 Task: Find connections with filter location Maihar with filter topic #Healthwith filter profile language German with filter current company Tork Motors with filter school Uttaranchal University with filter industry Mobile Gaming Apps with filter service category Video Animation with filter keywords title Content Creator
Action: Mouse moved to (591, 80)
Screenshot: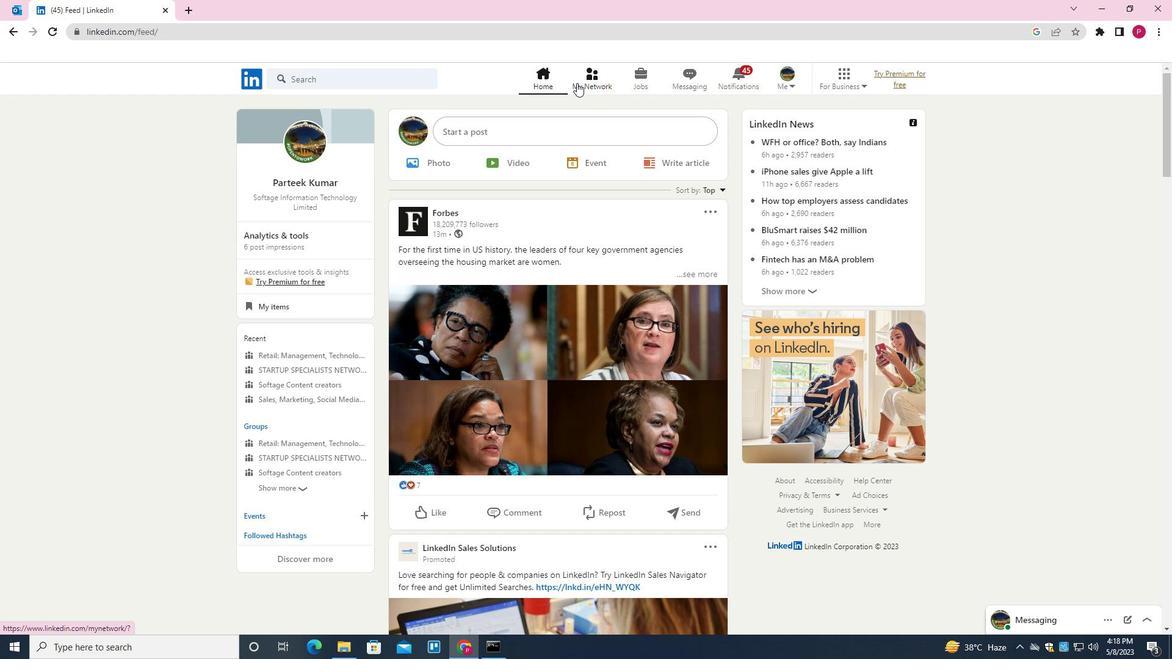 
Action: Mouse pressed left at (591, 80)
Screenshot: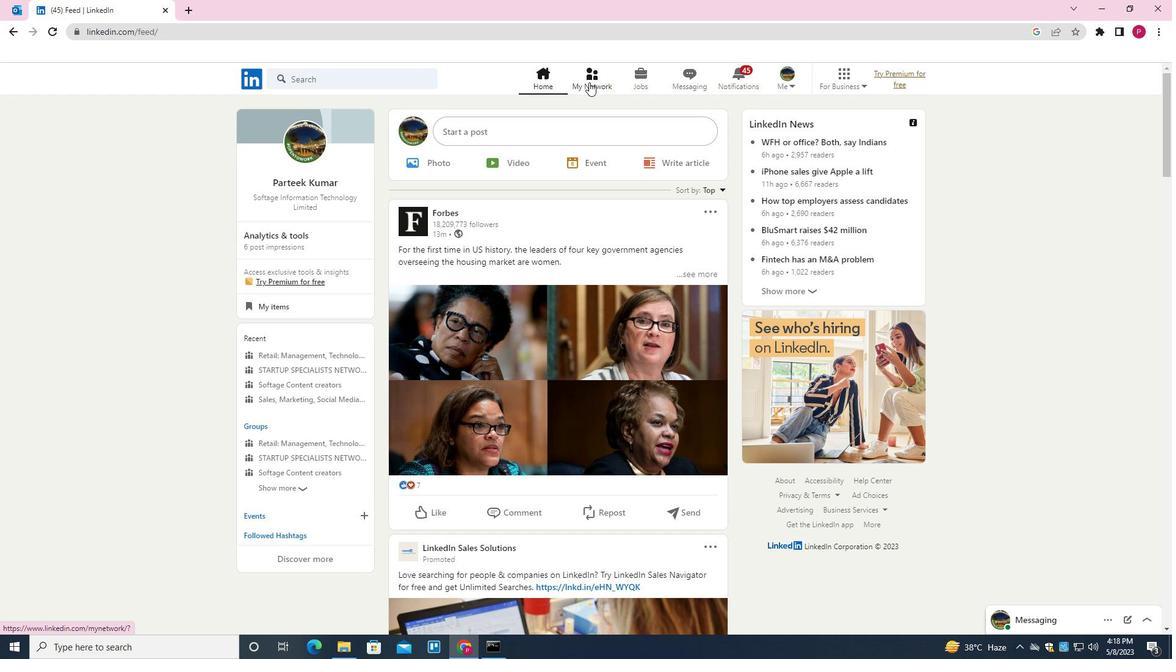 
Action: Mouse moved to (392, 151)
Screenshot: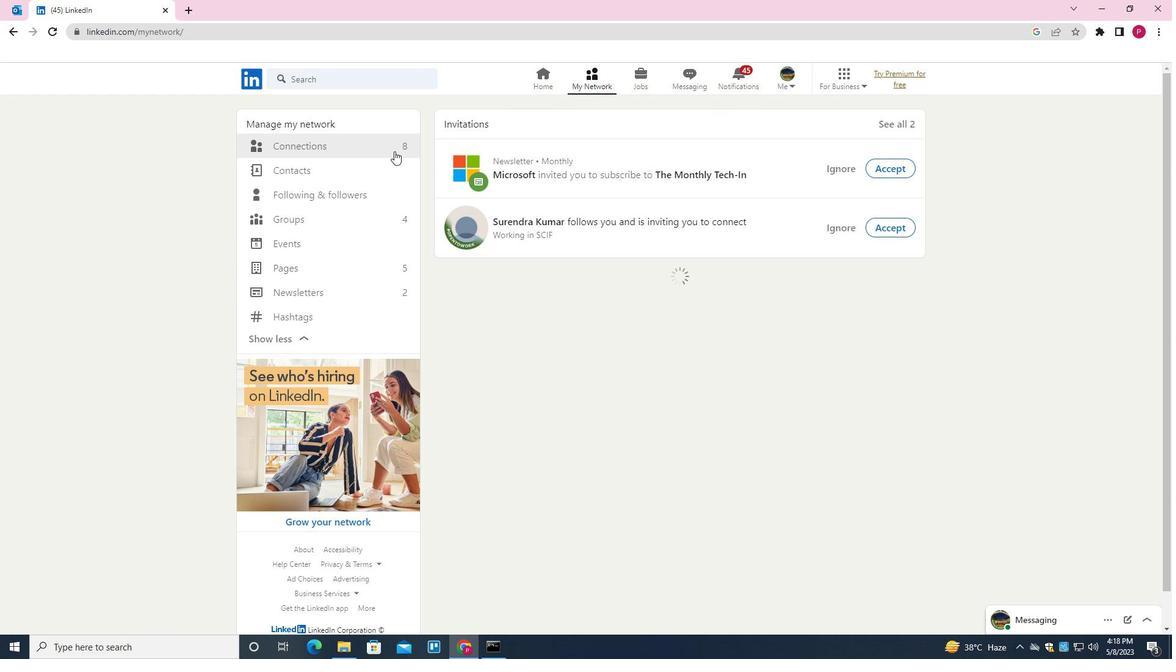 
Action: Mouse pressed left at (392, 151)
Screenshot: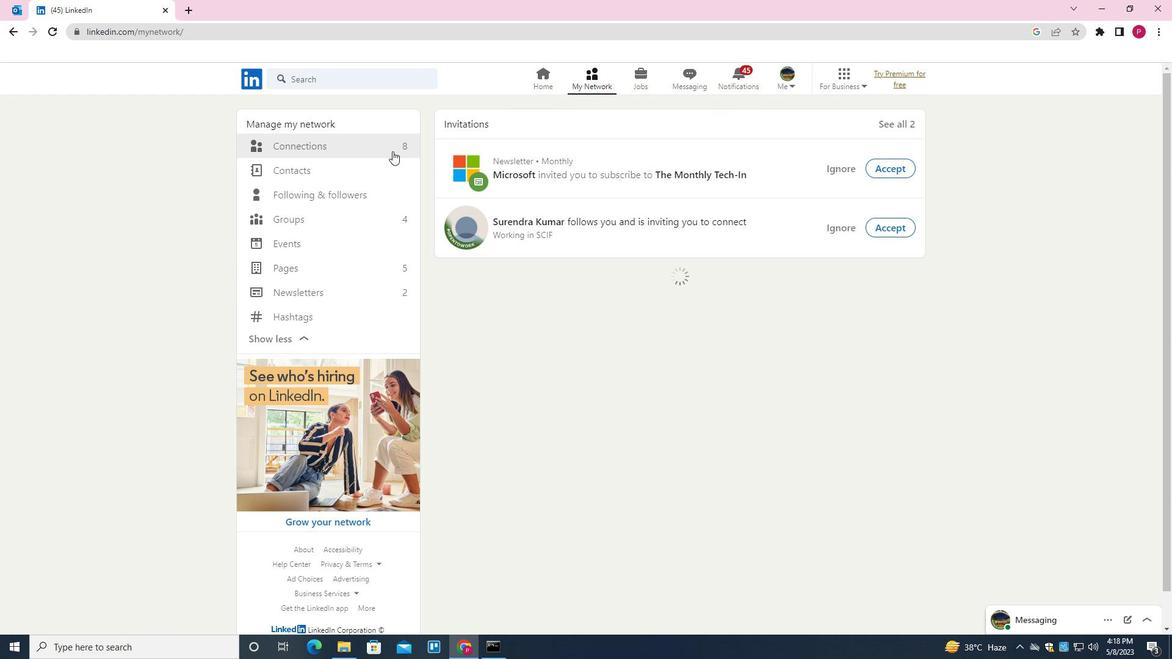 
Action: Mouse pressed left at (392, 151)
Screenshot: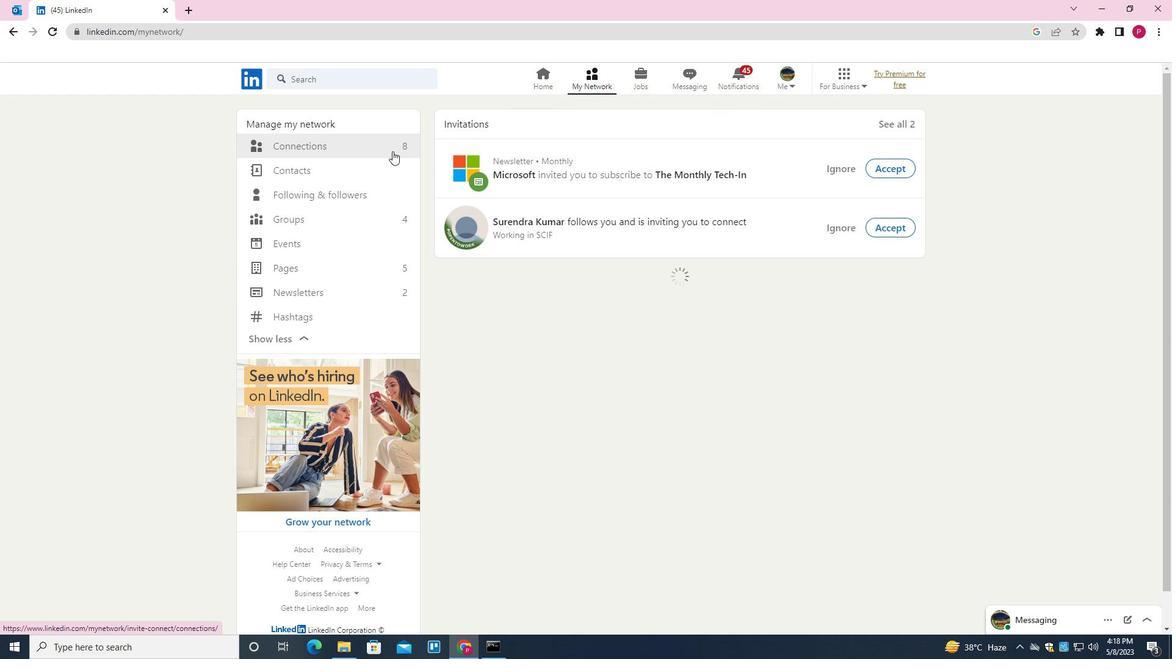 
Action: Mouse moved to (659, 145)
Screenshot: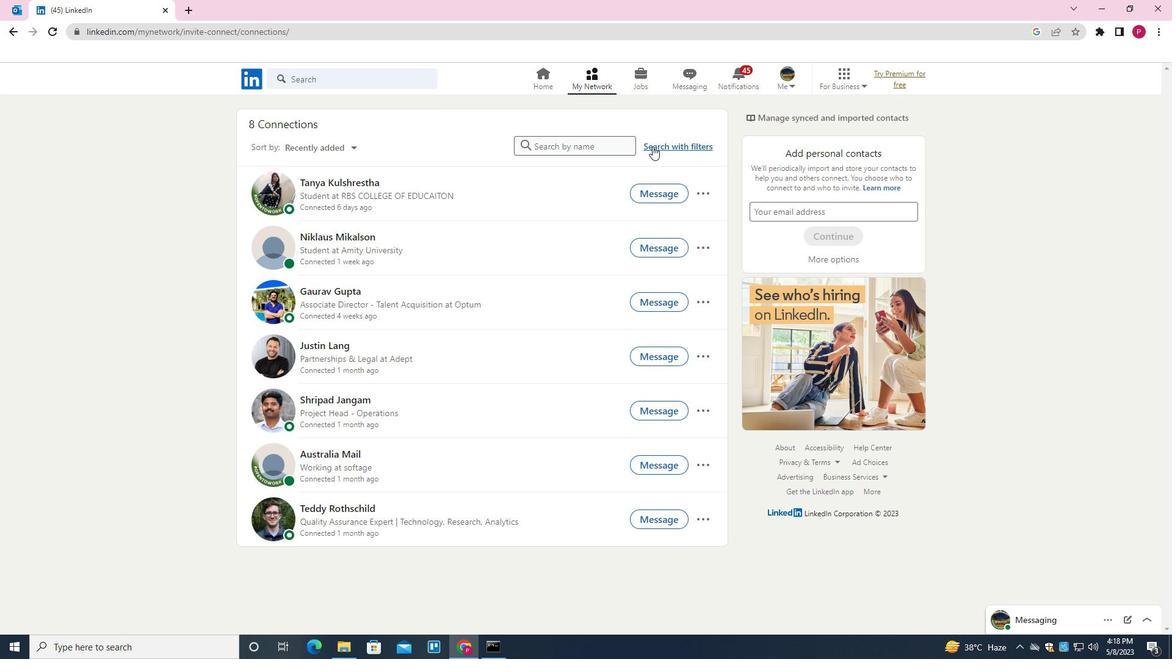 
Action: Mouse pressed left at (659, 145)
Screenshot: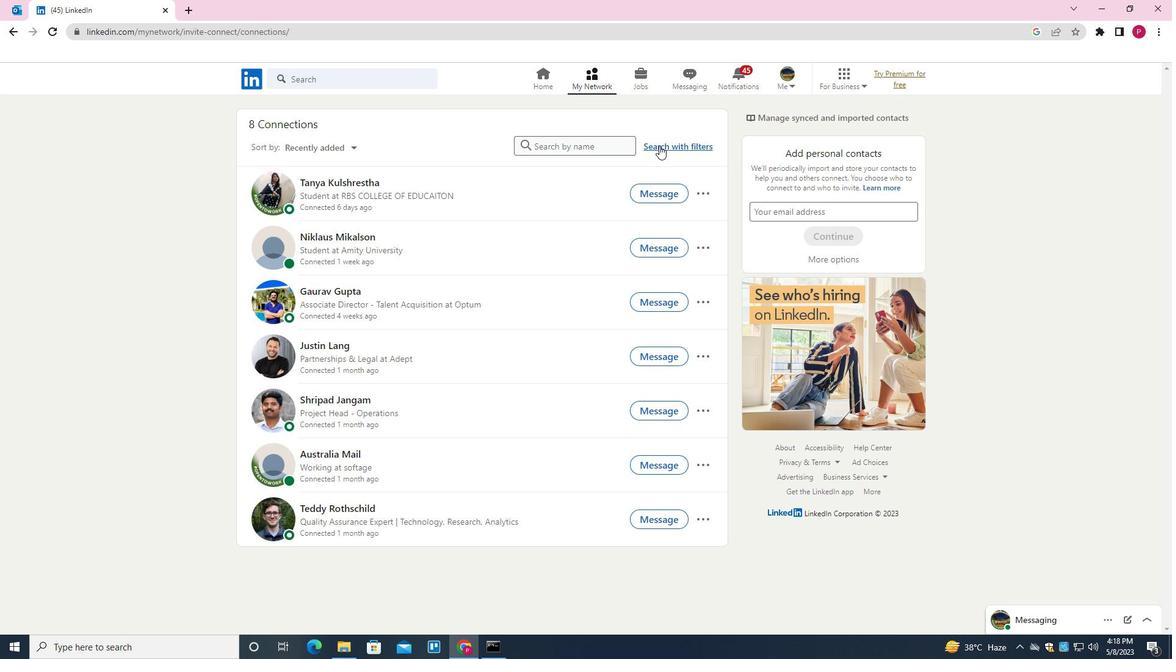 
Action: Mouse moved to (627, 110)
Screenshot: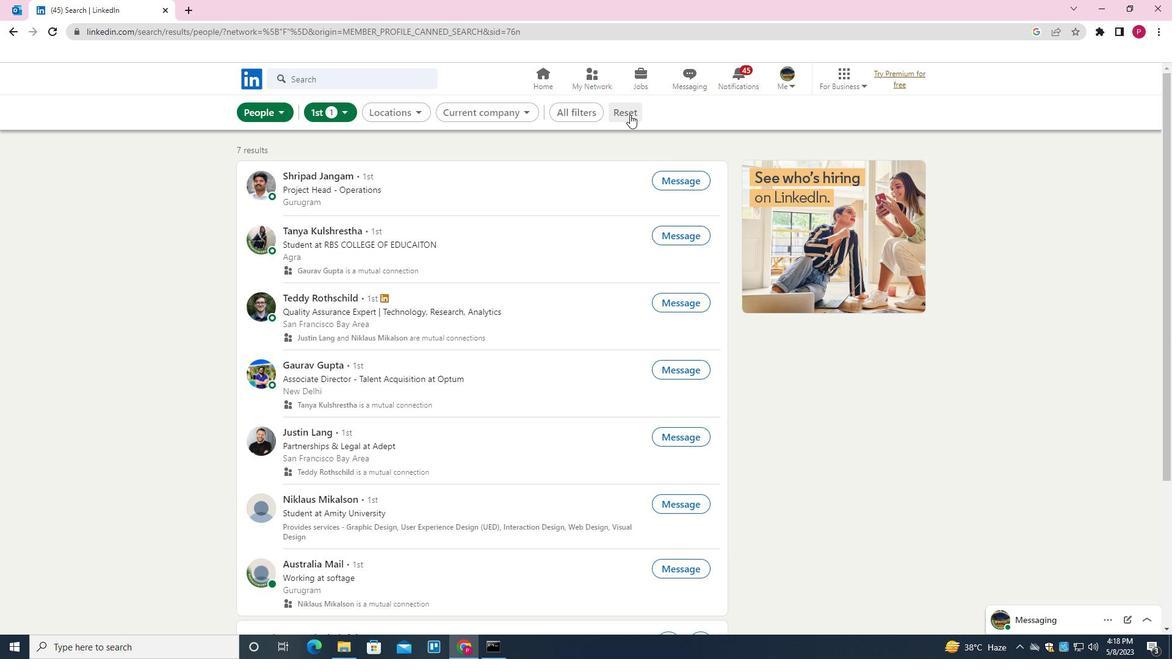 
Action: Mouse pressed left at (627, 110)
Screenshot: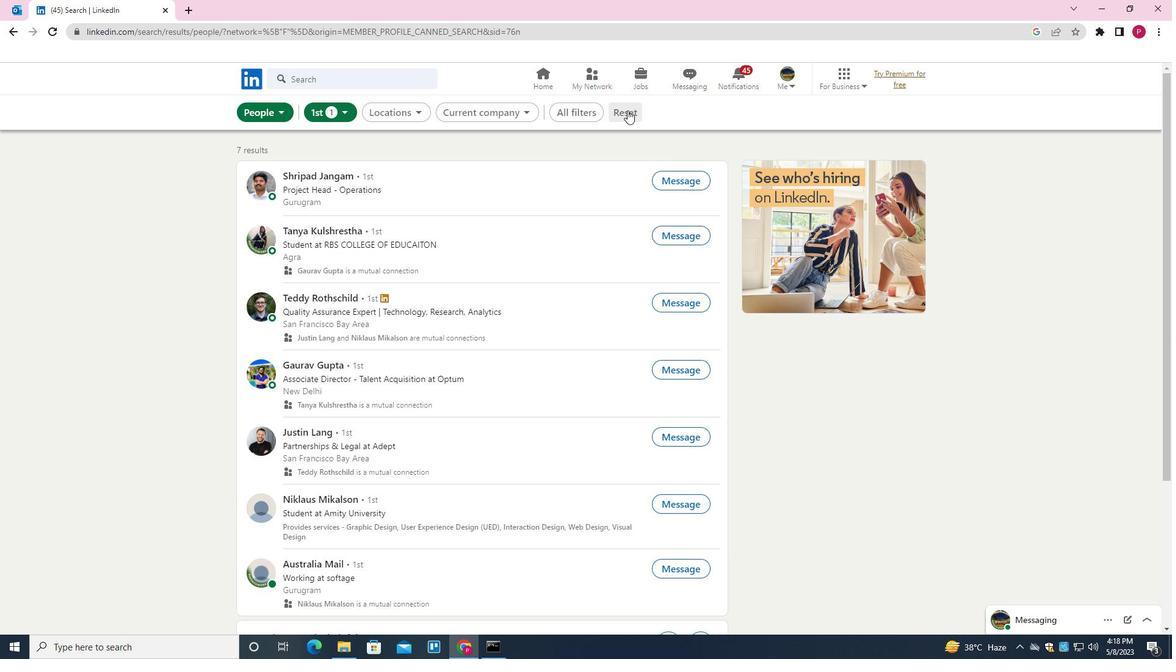 
Action: Mouse moved to (622, 111)
Screenshot: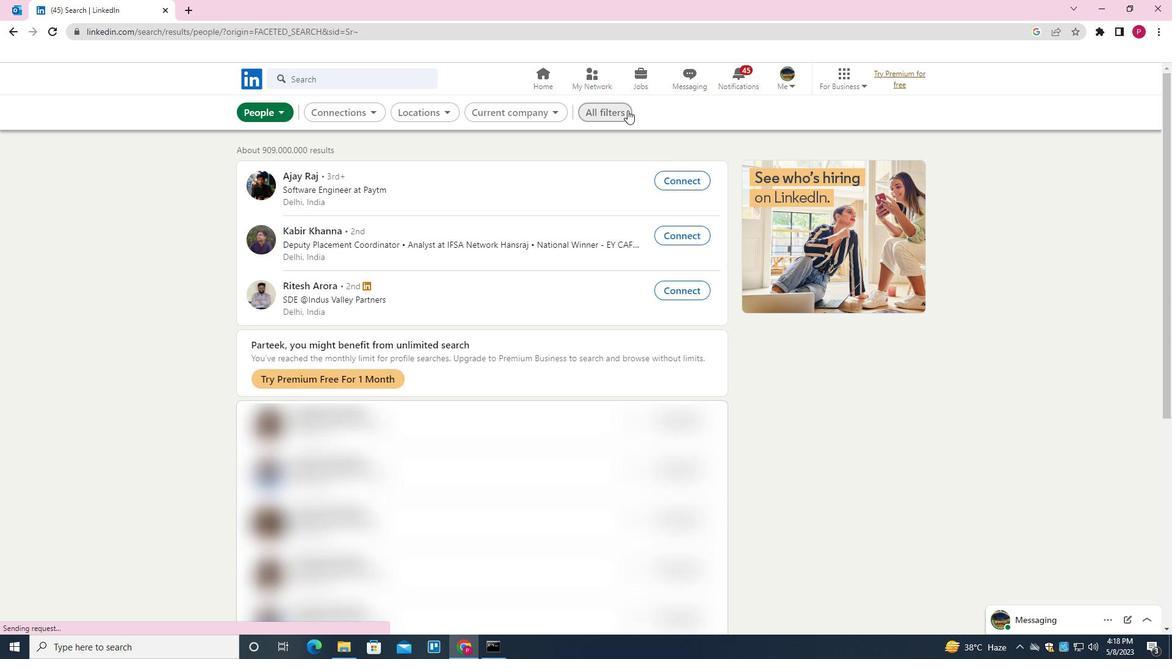 
Action: Mouse pressed left at (622, 111)
Screenshot: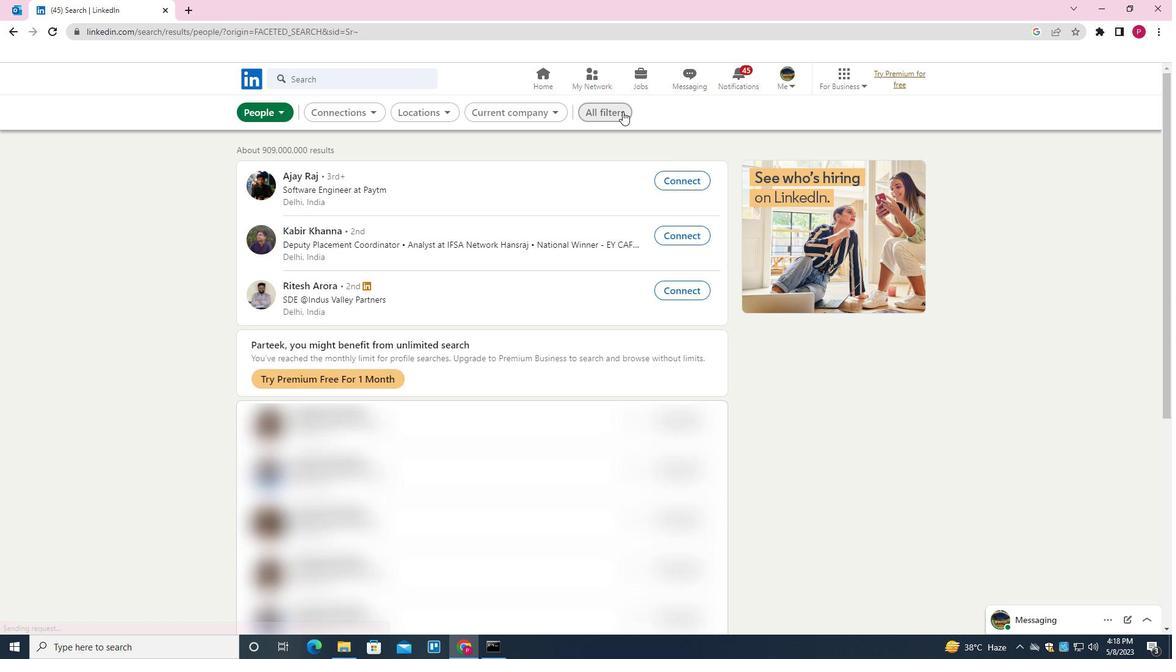 
Action: Mouse moved to (873, 257)
Screenshot: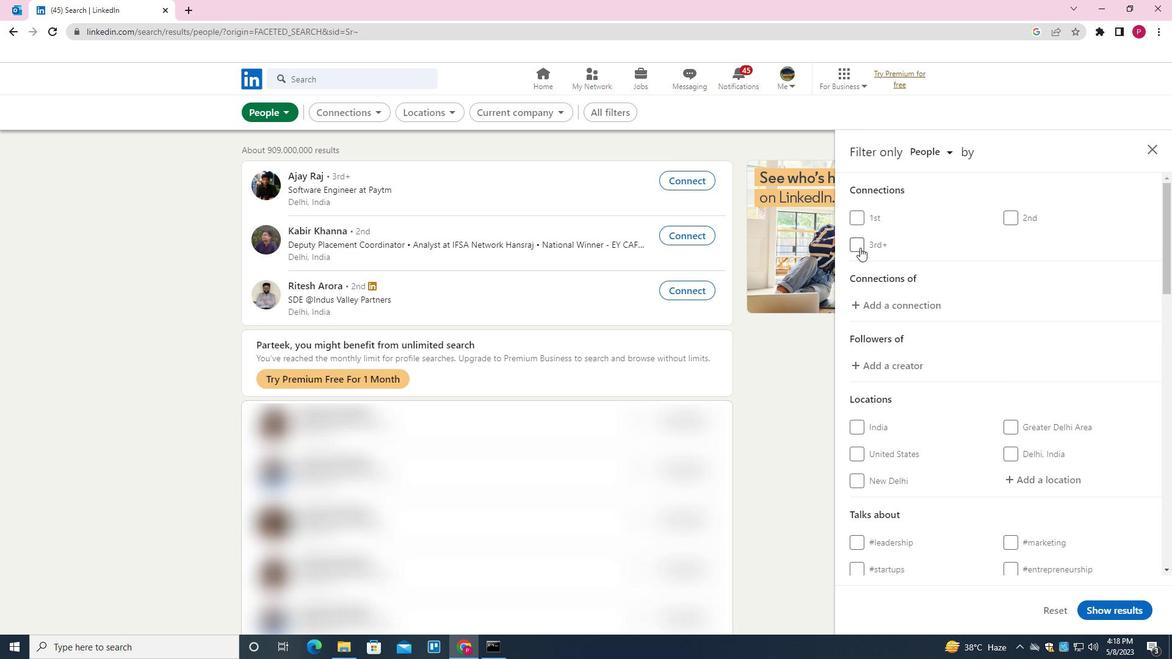 
Action: Mouse scrolled (873, 256) with delta (0, 0)
Screenshot: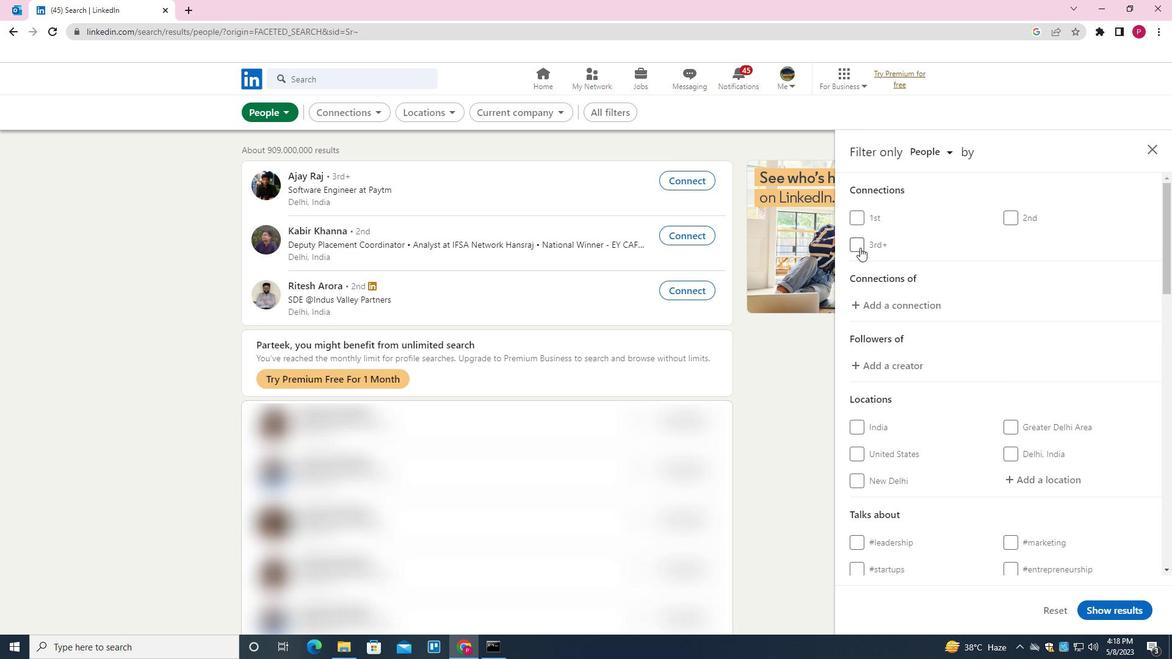 
Action: Mouse moved to (881, 263)
Screenshot: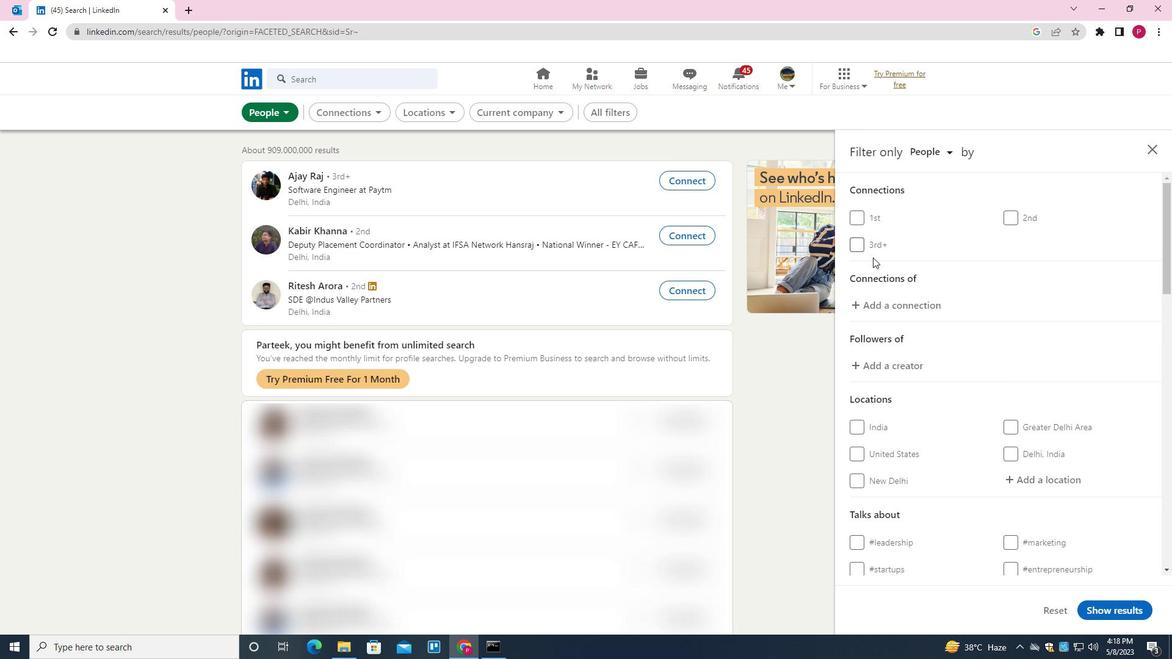 
Action: Mouse scrolled (881, 262) with delta (0, 0)
Screenshot: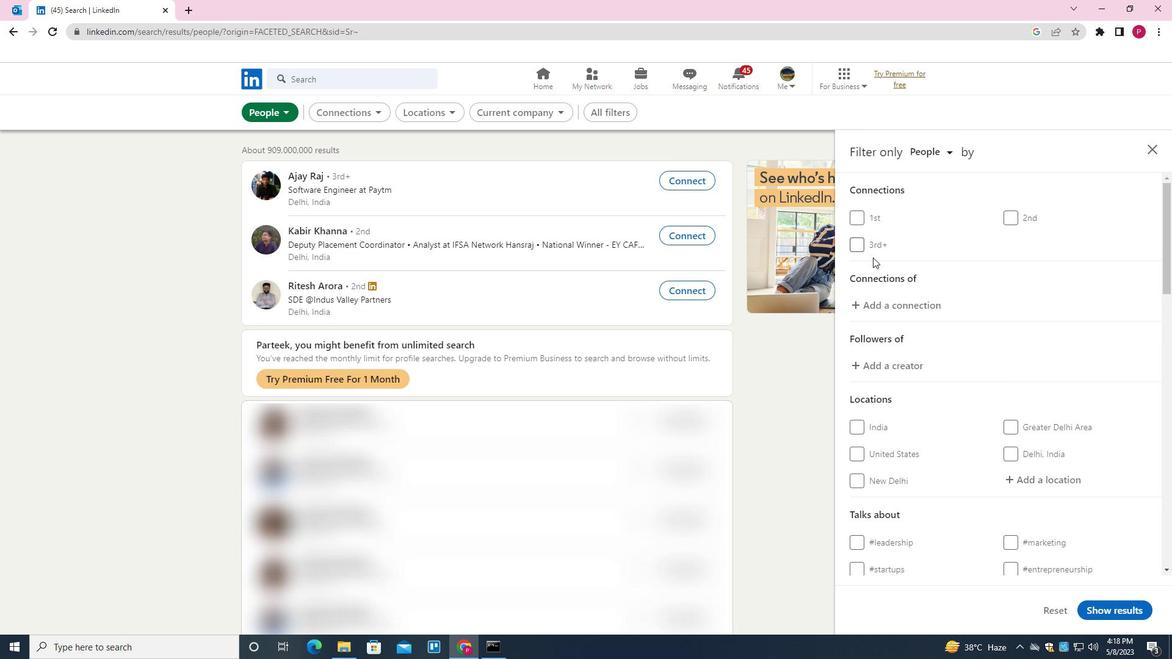 
Action: Mouse moved to (890, 267)
Screenshot: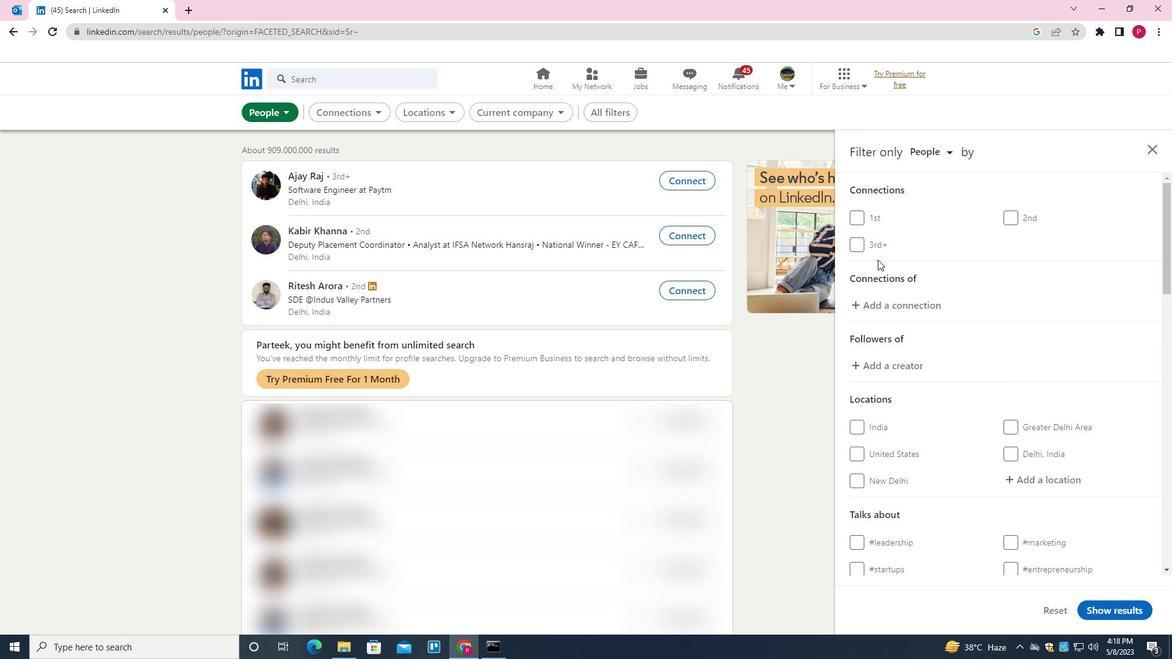 
Action: Mouse scrolled (890, 266) with delta (0, 0)
Screenshot: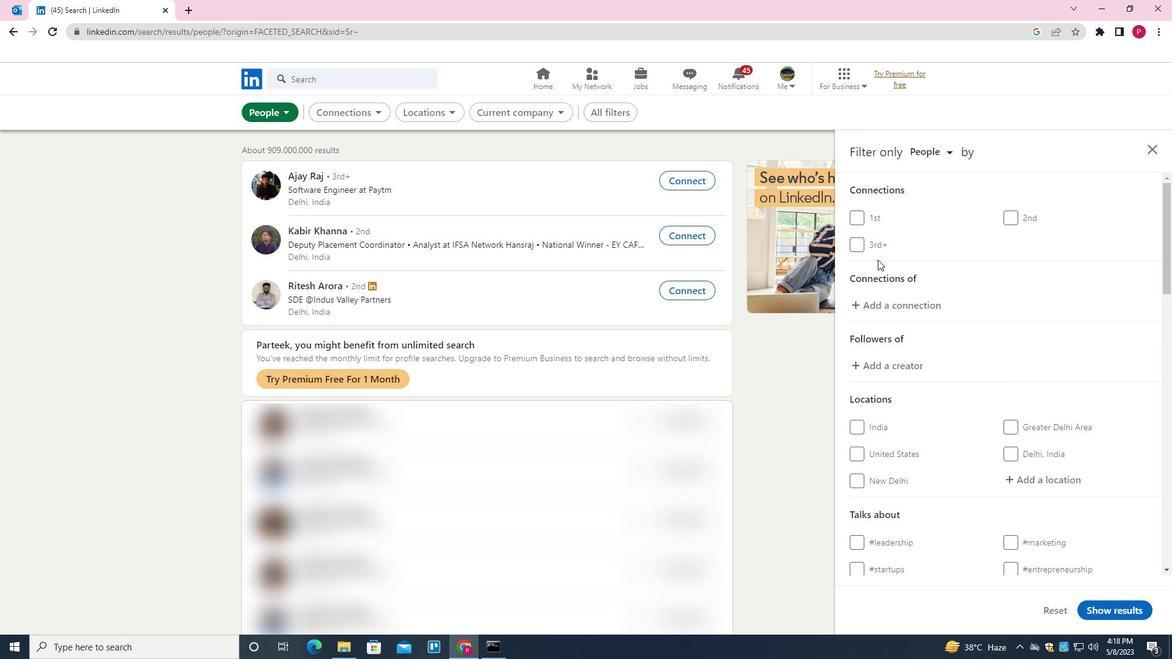 
Action: Mouse moved to (1021, 298)
Screenshot: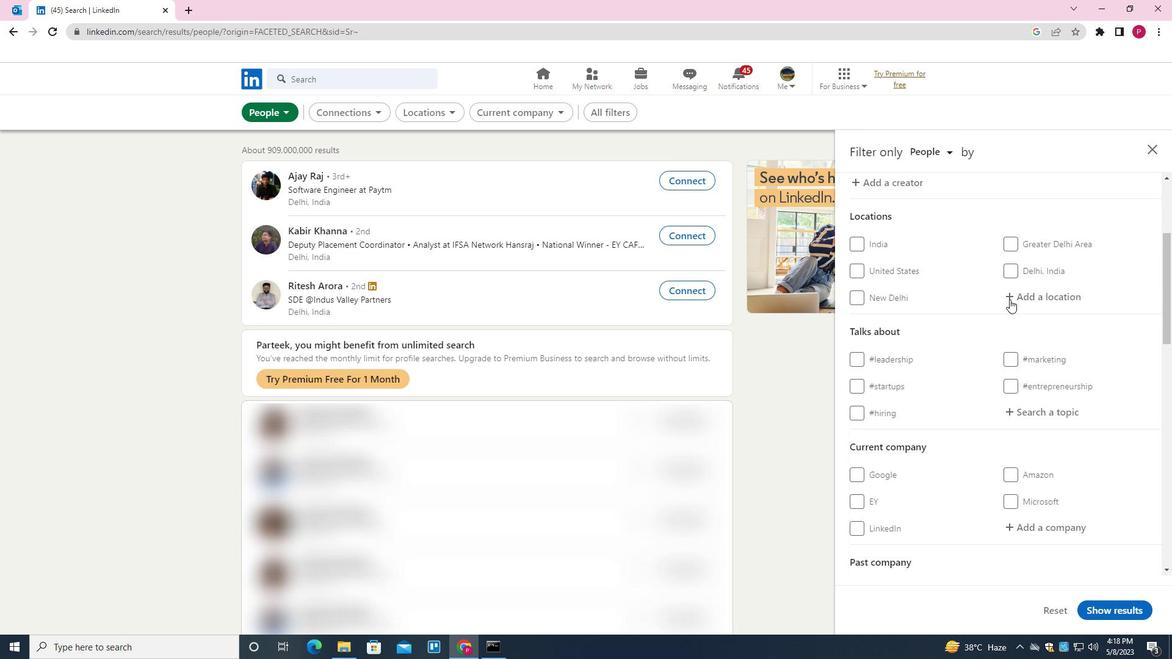 
Action: Mouse pressed left at (1021, 298)
Screenshot: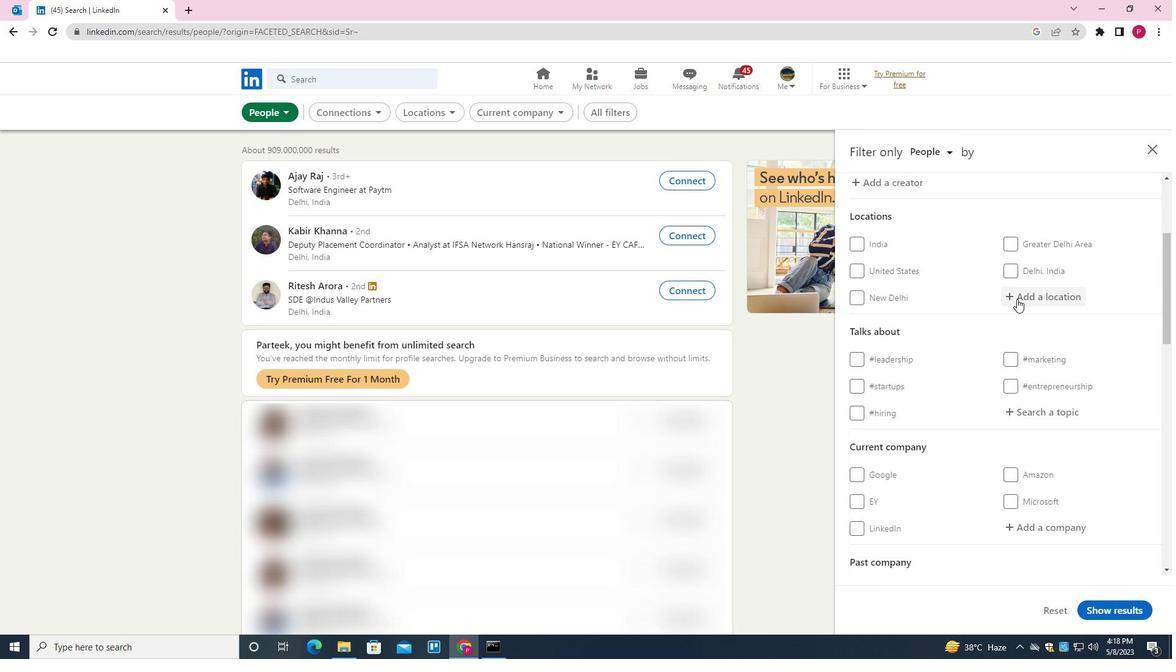 
Action: Mouse moved to (848, 315)
Screenshot: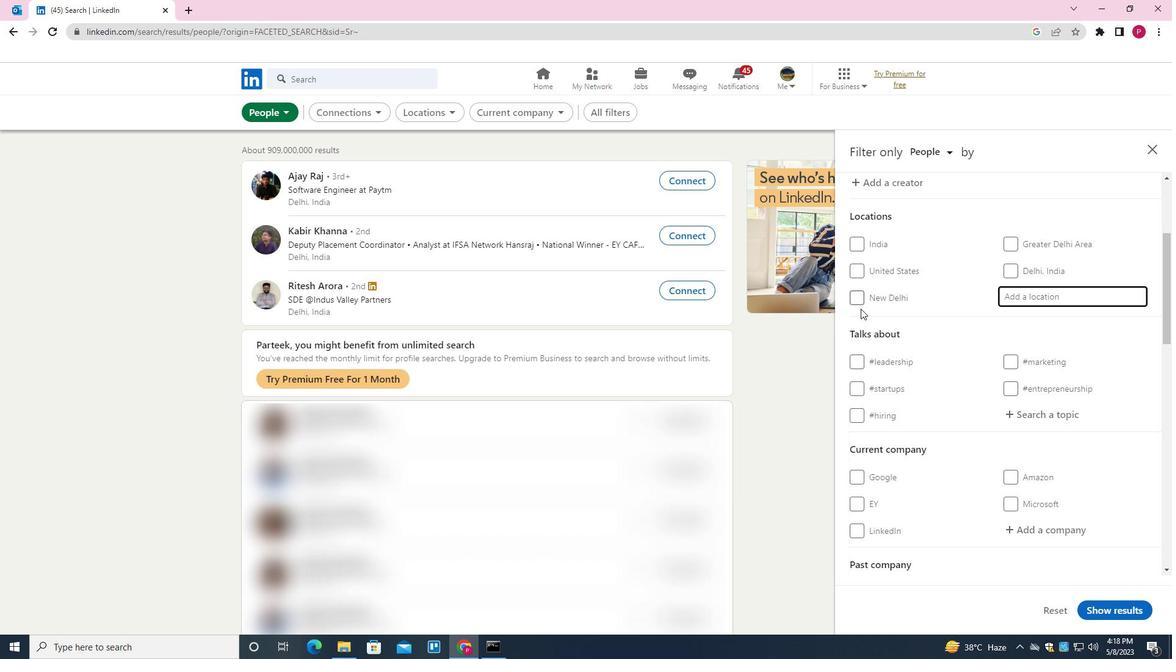 
Action: Key pressed <Key.shift>MAIHAR<Key.down><Key.enter>
Screenshot: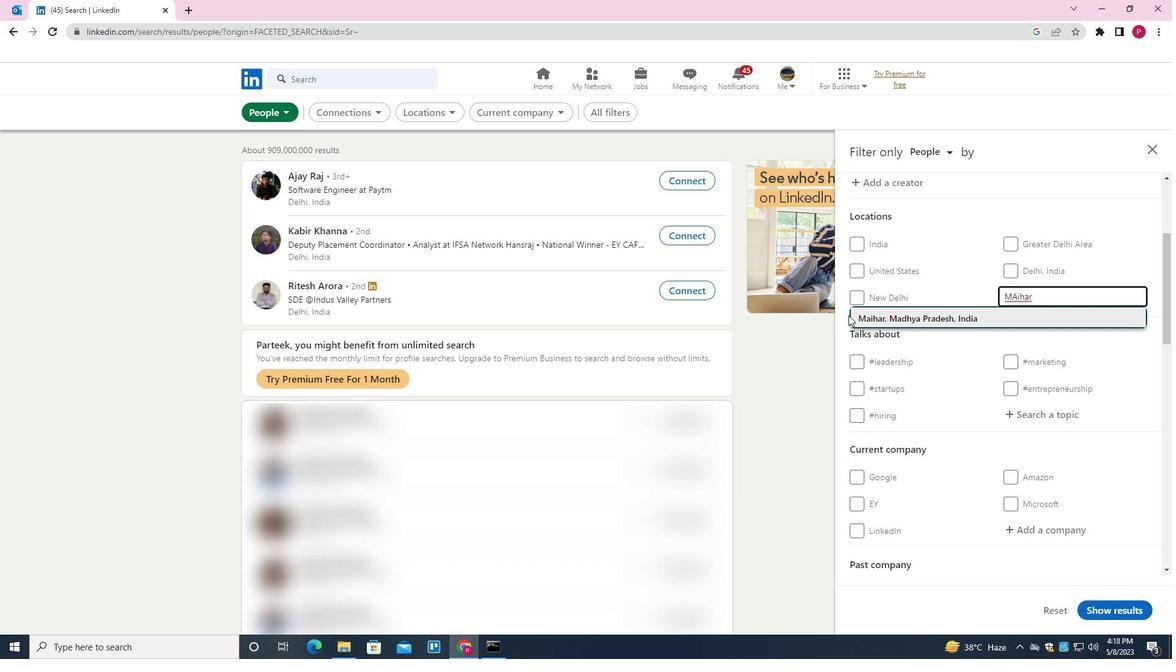 
Action: Mouse moved to (1034, 445)
Screenshot: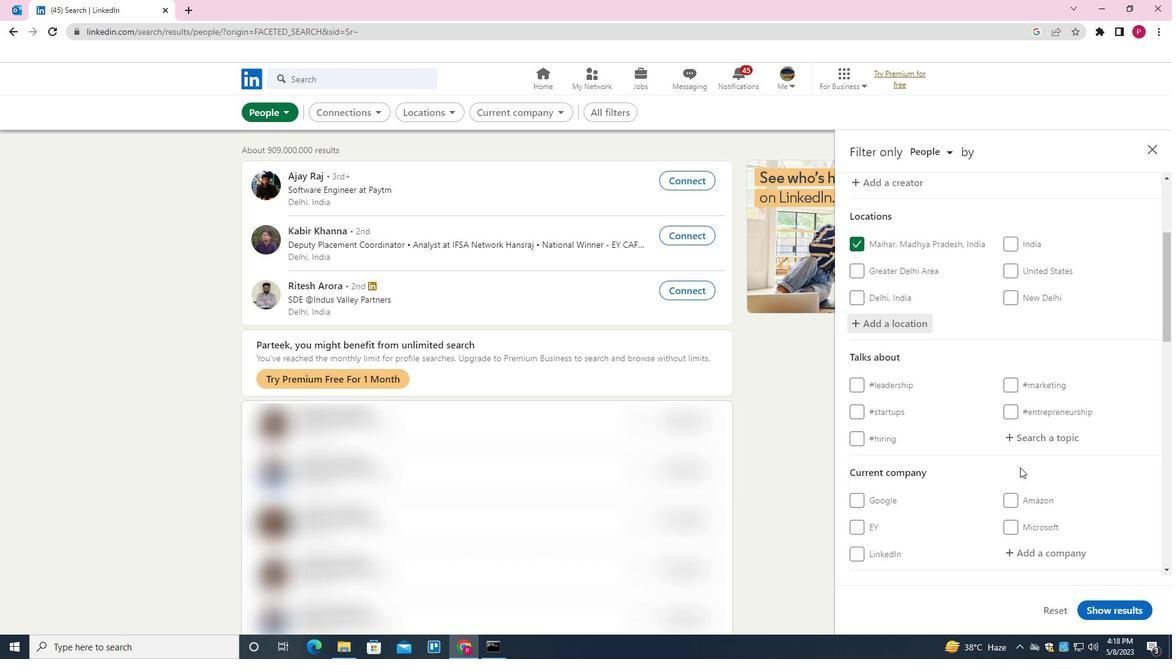 
Action: Mouse pressed left at (1034, 445)
Screenshot: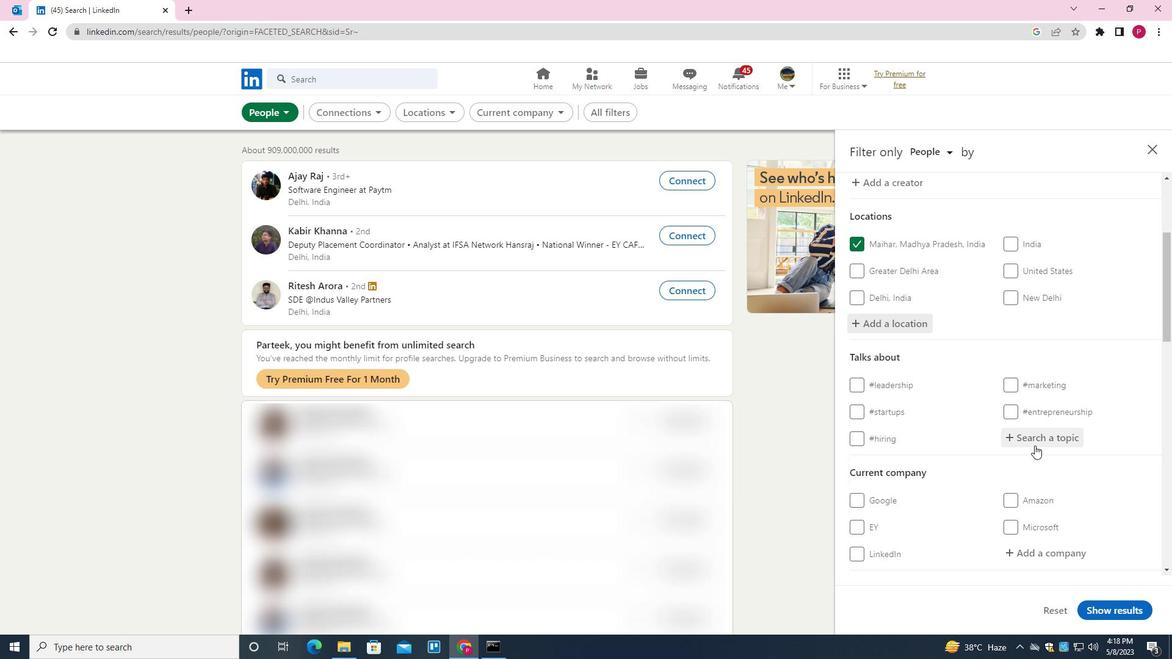
Action: Key pressed HEALTH<Key.down><Key.down><Key.enter>
Screenshot: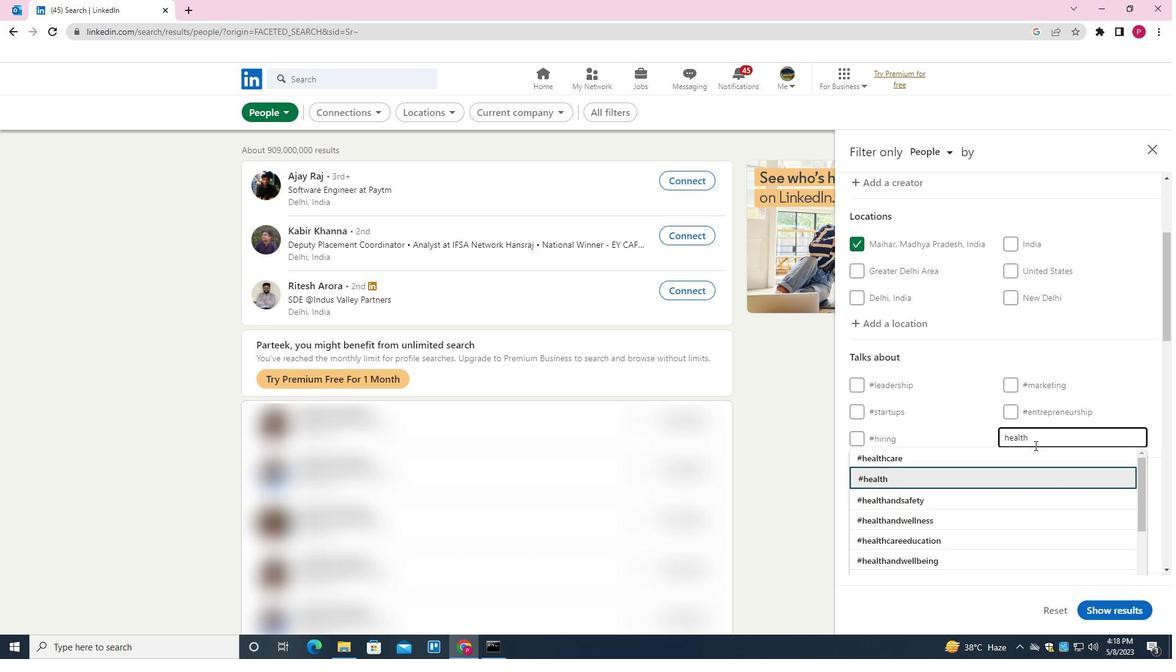 
Action: Mouse scrolled (1034, 445) with delta (0, 0)
Screenshot: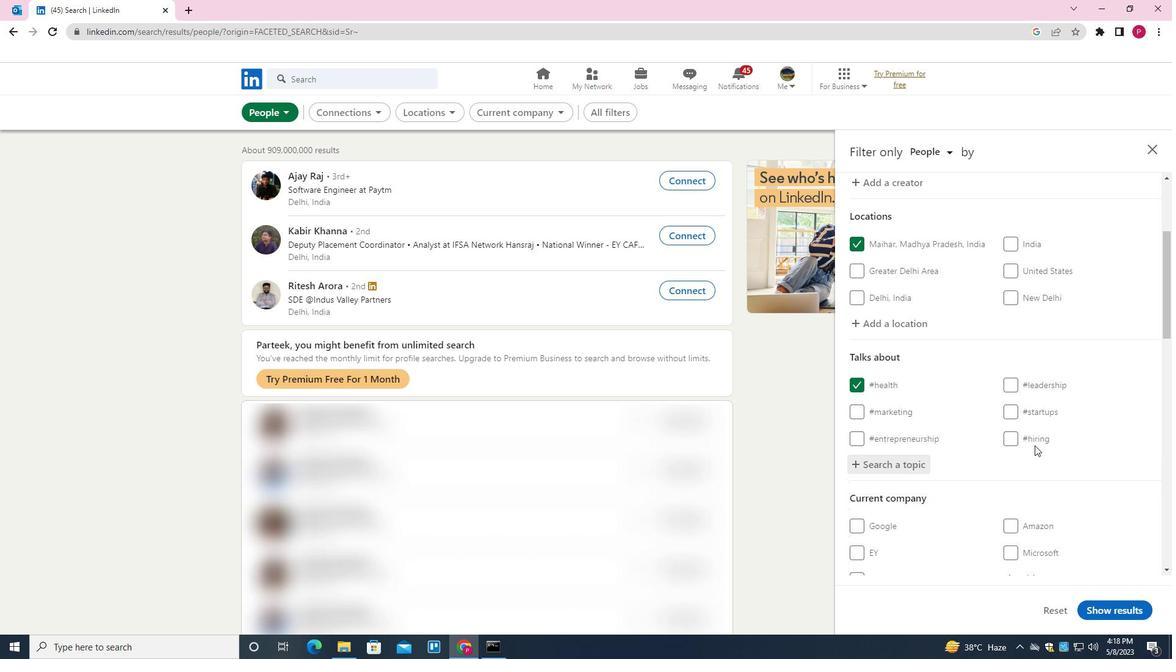 
Action: Mouse scrolled (1034, 445) with delta (0, 0)
Screenshot: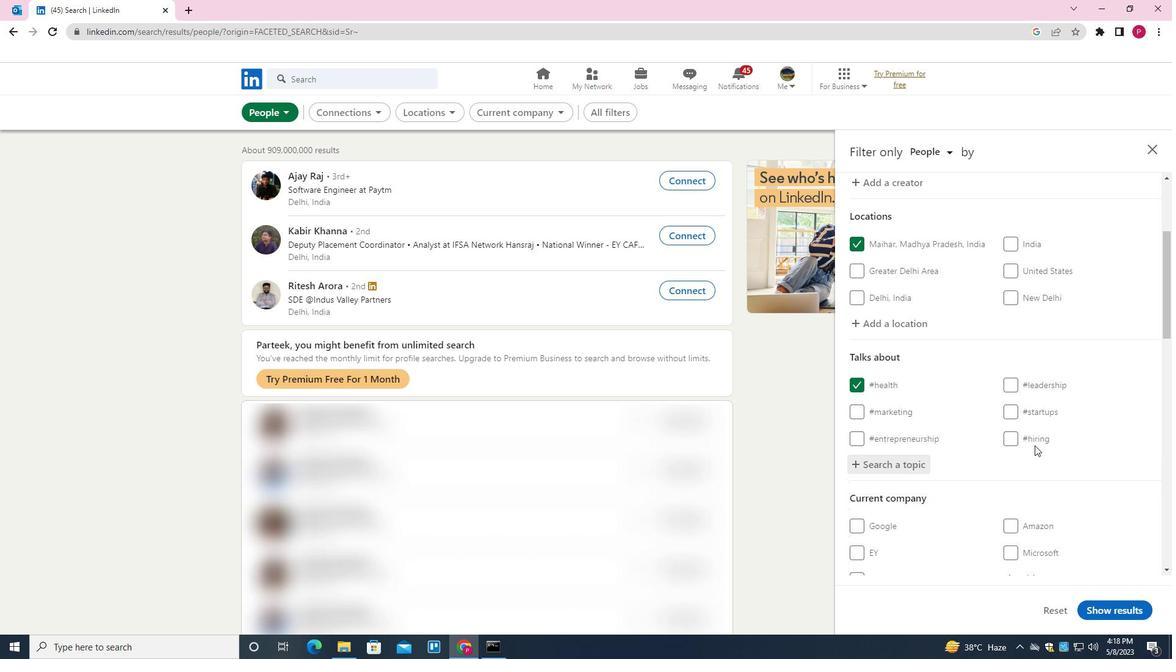 
Action: Mouse scrolled (1034, 445) with delta (0, 0)
Screenshot: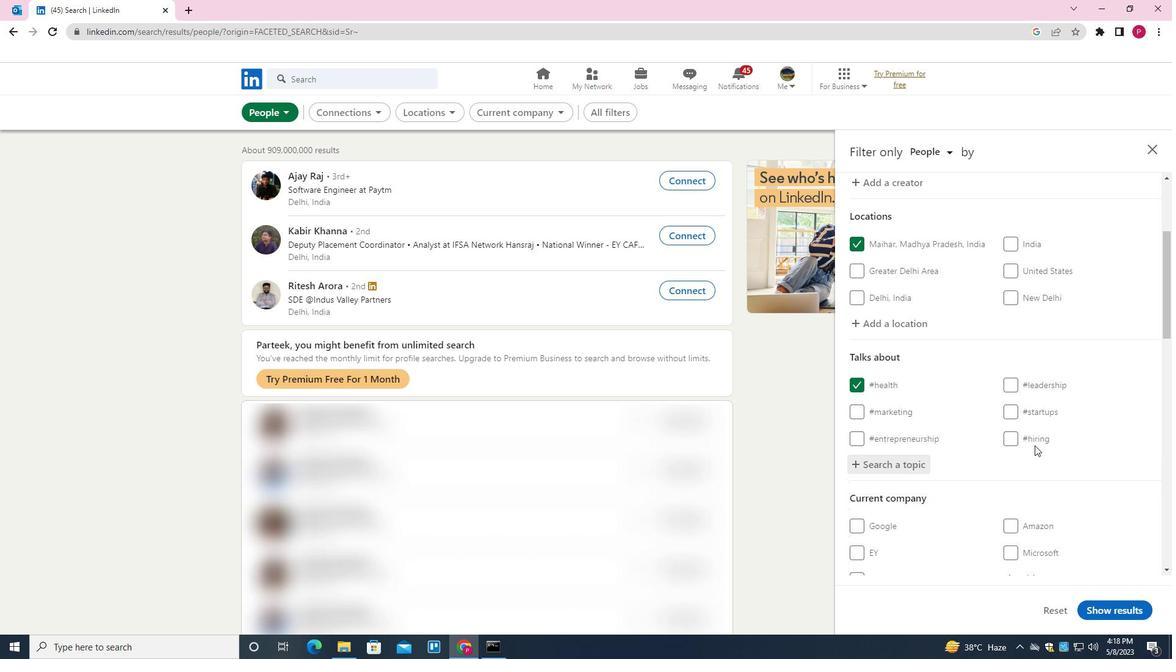 
Action: Mouse scrolled (1034, 445) with delta (0, 0)
Screenshot: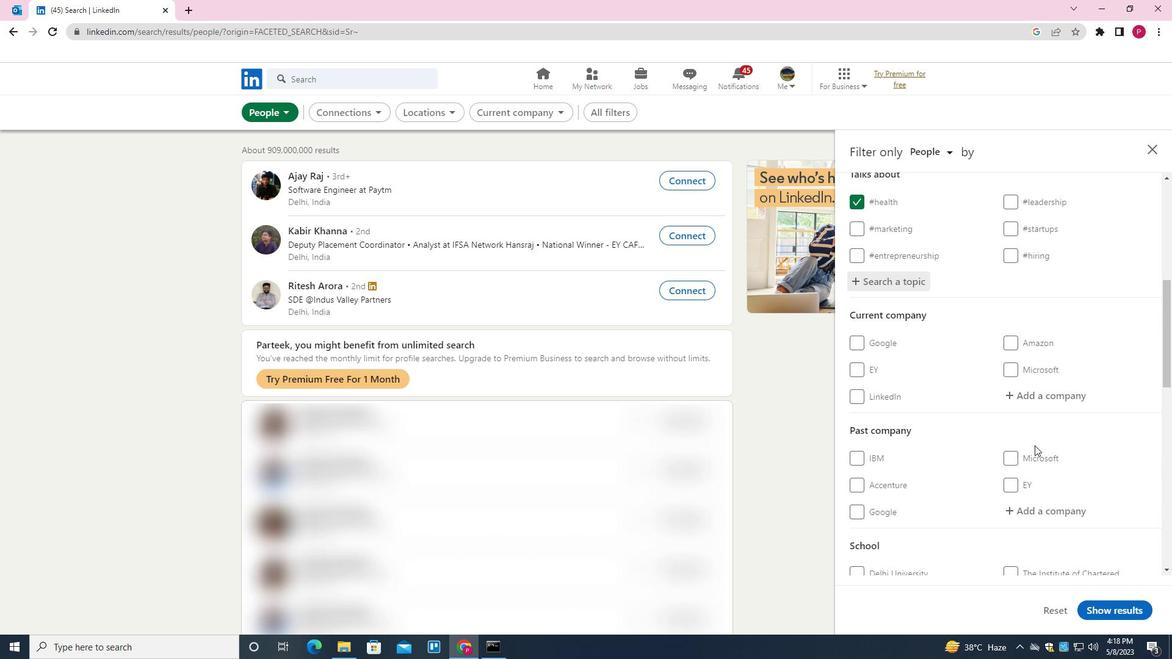 
Action: Mouse scrolled (1034, 445) with delta (0, 0)
Screenshot: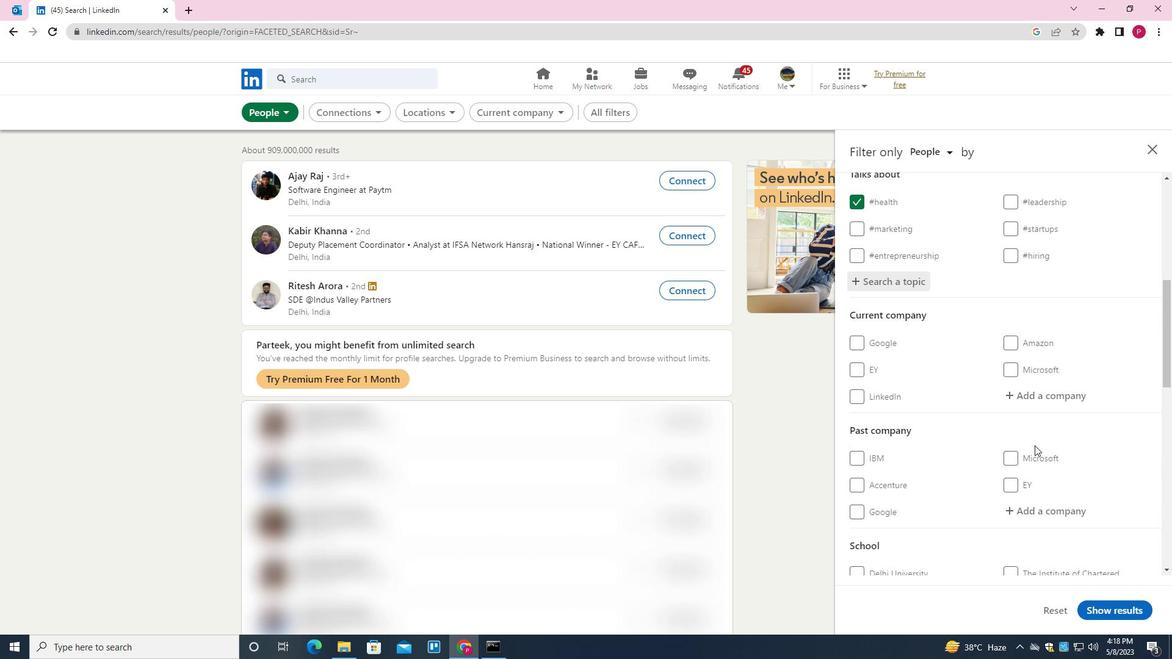 
Action: Mouse scrolled (1034, 445) with delta (0, 0)
Screenshot: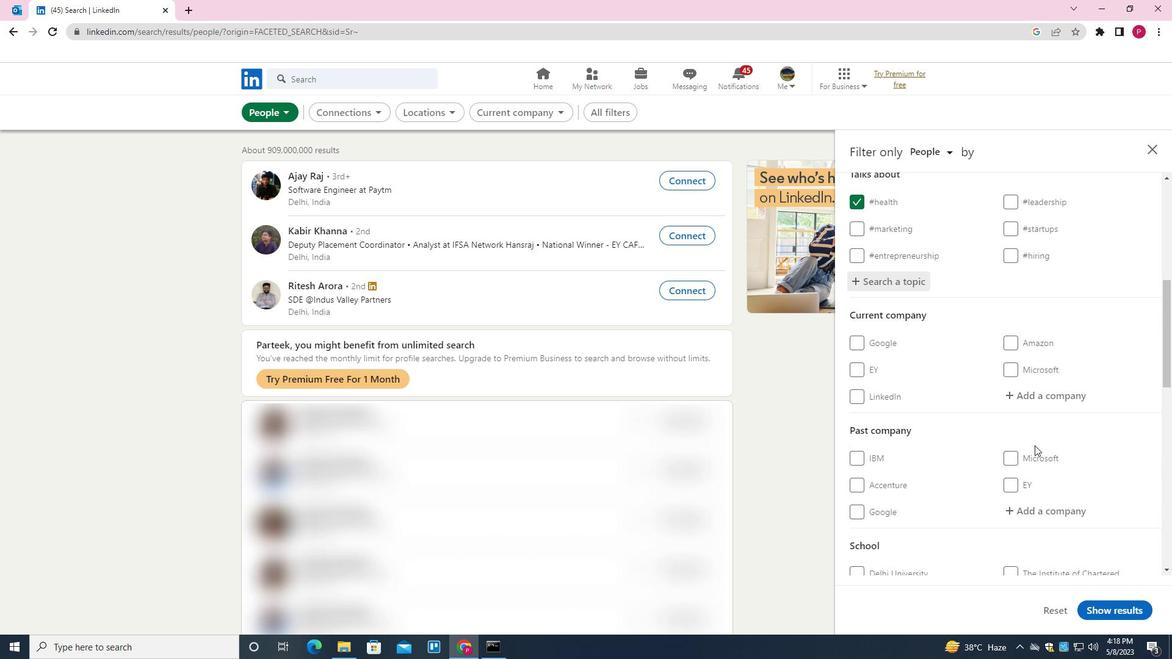 
Action: Mouse scrolled (1034, 445) with delta (0, 0)
Screenshot: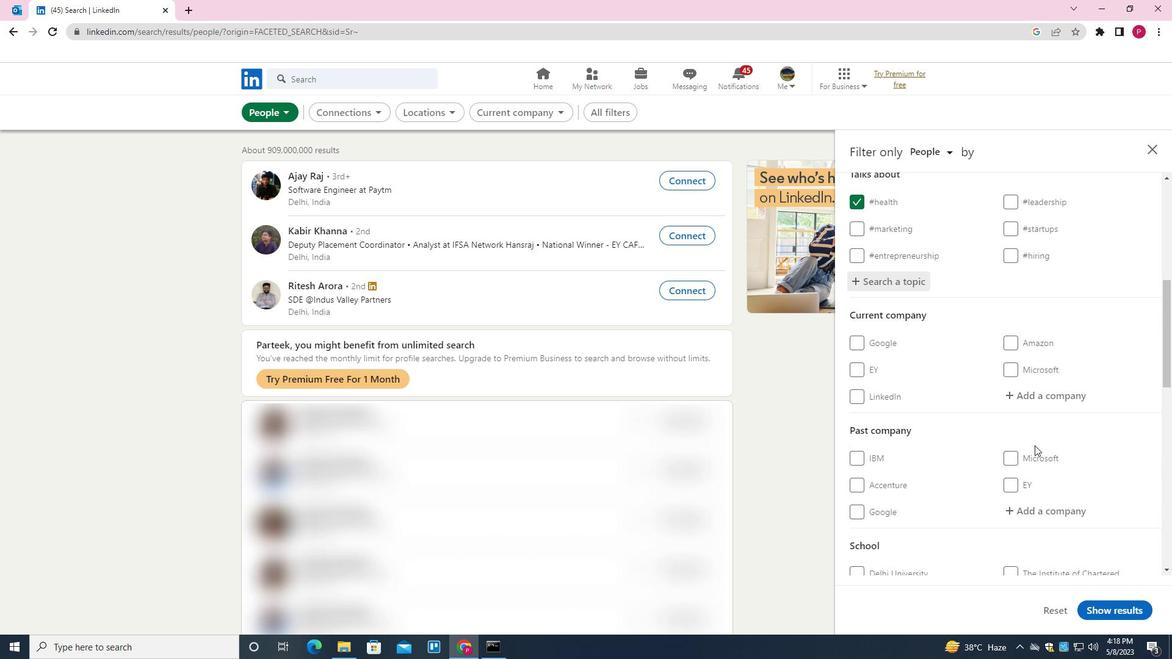 
Action: Mouse scrolled (1034, 445) with delta (0, 0)
Screenshot: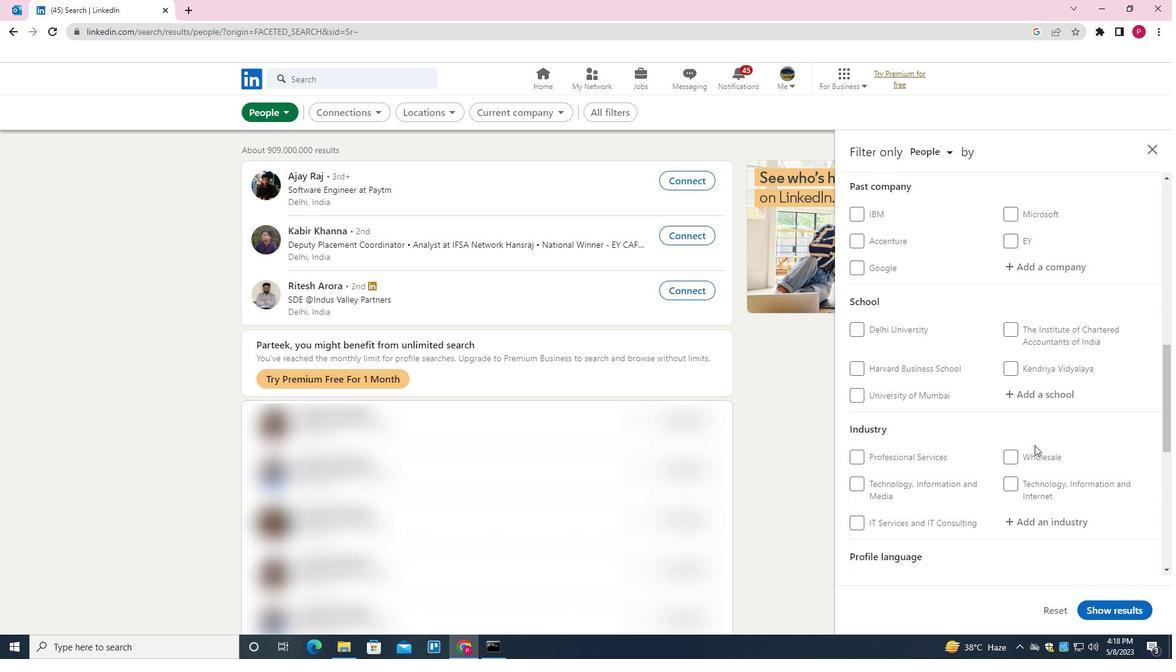
Action: Mouse scrolled (1034, 445) with delta (0, 0)
Screenshot: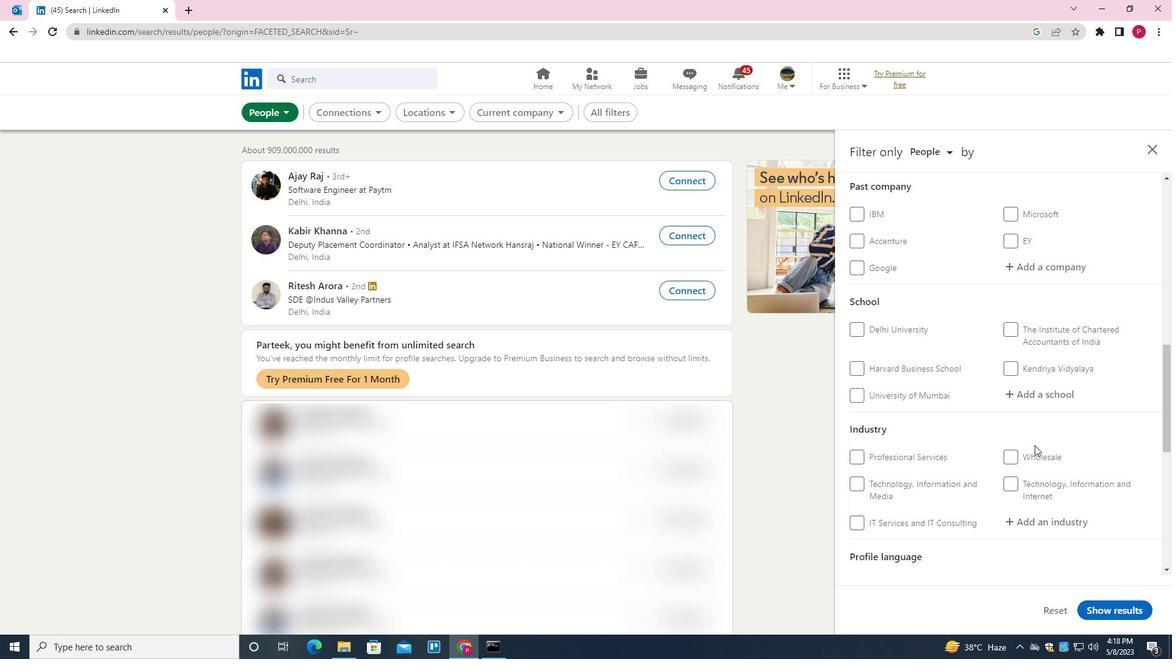 
Action: Mouse scrolled (1034, 445) with delta (0, 0)
Screenshot: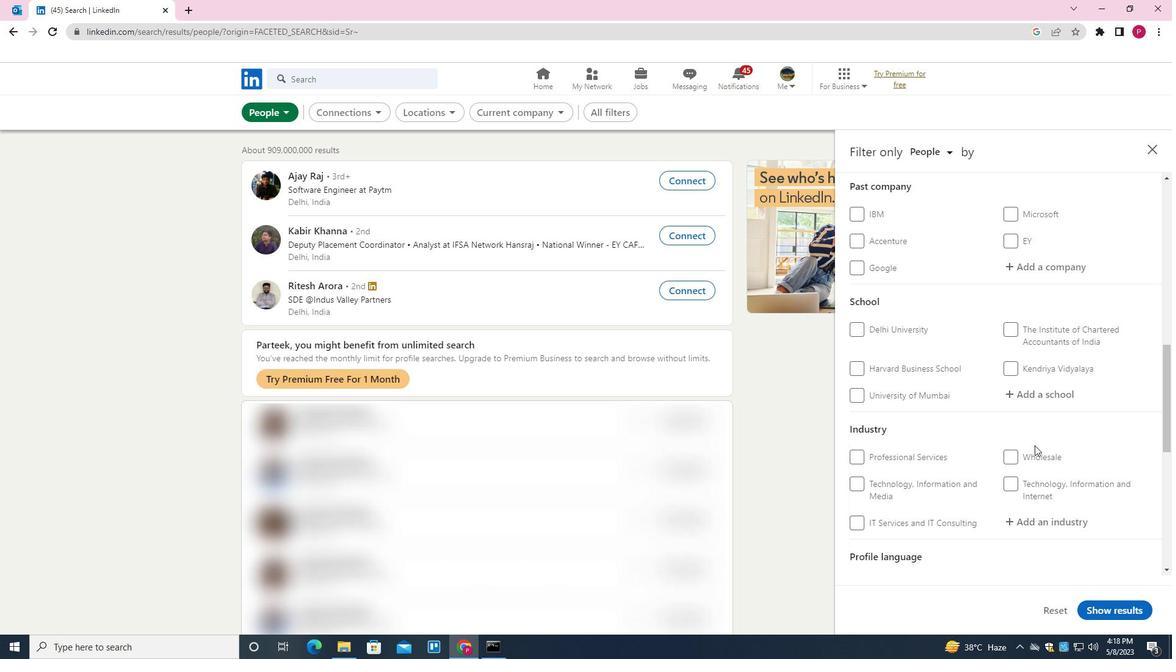 
Action: Mouse scrolled (1034, 445) with delta (0, 0)
Screenshot: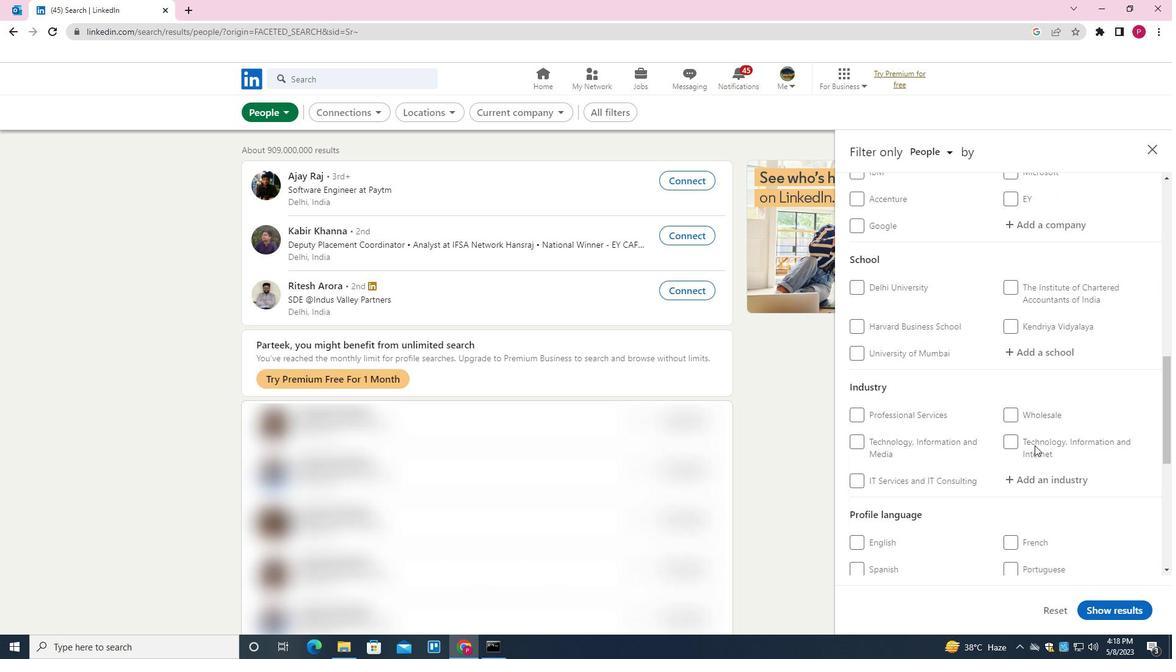 
Action: Mouse moved to (894, 397)
Screenshot: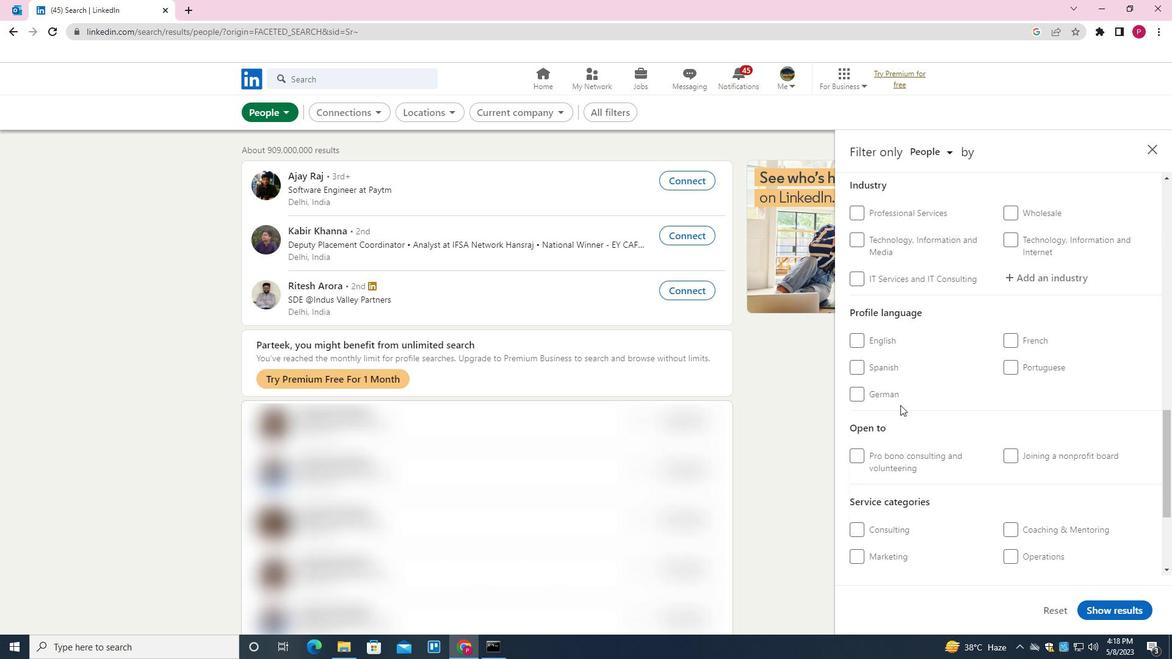 
Action: Mouse pressed left at (894, 397)
Screenshot: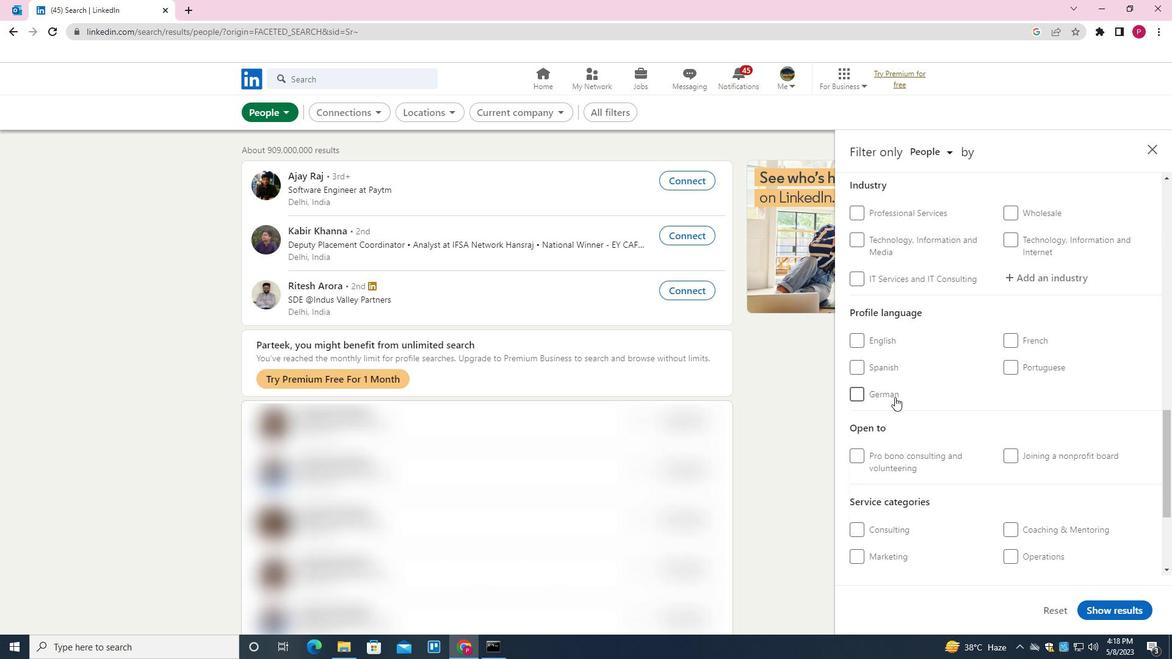 
Action: Mouse moved to (954, 413)
Screenshot: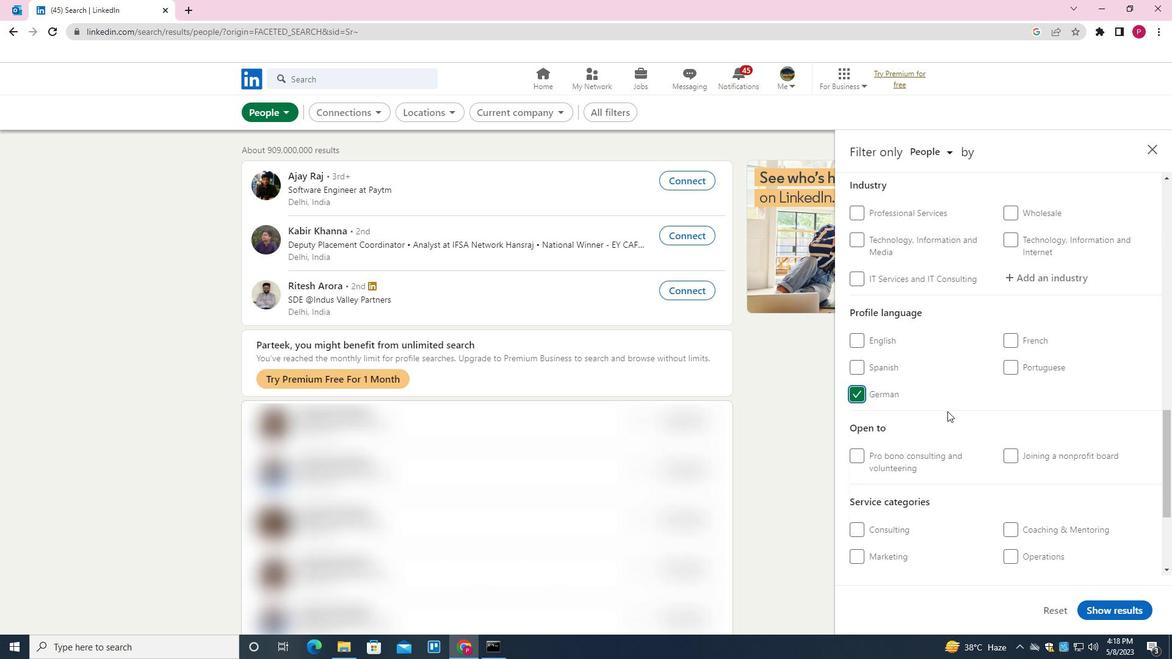 
Action: Mouse scrolled (954, 413) with delta (0, 0)
Screenshot: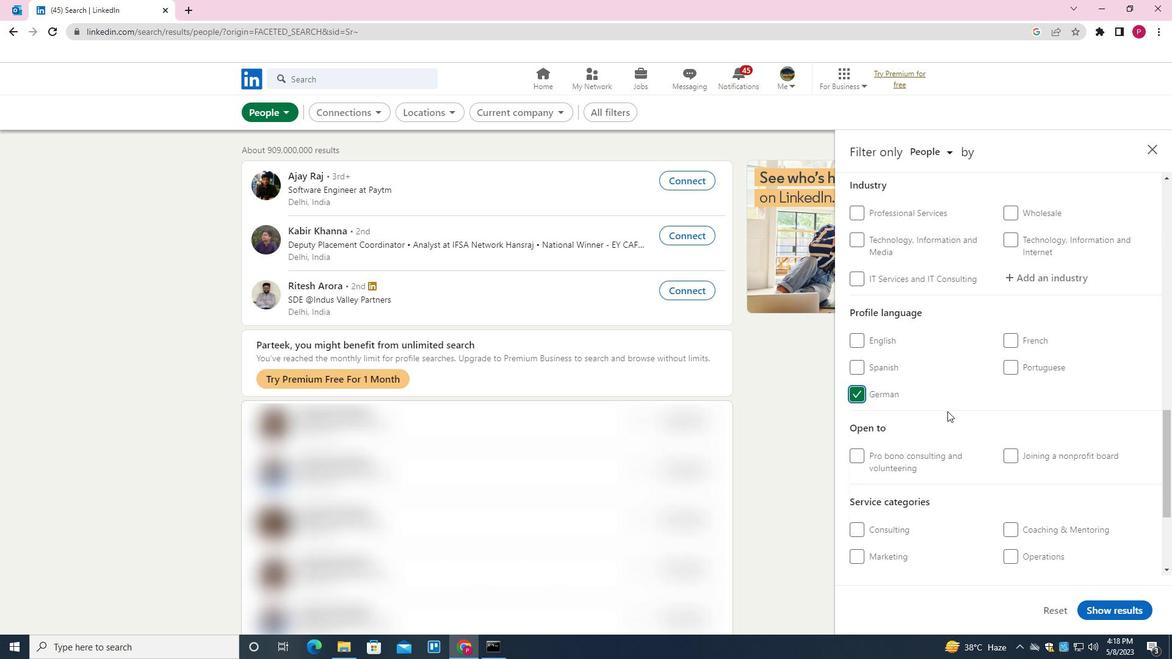 
Action: Mouse moved to (955, 413)
Screenshot: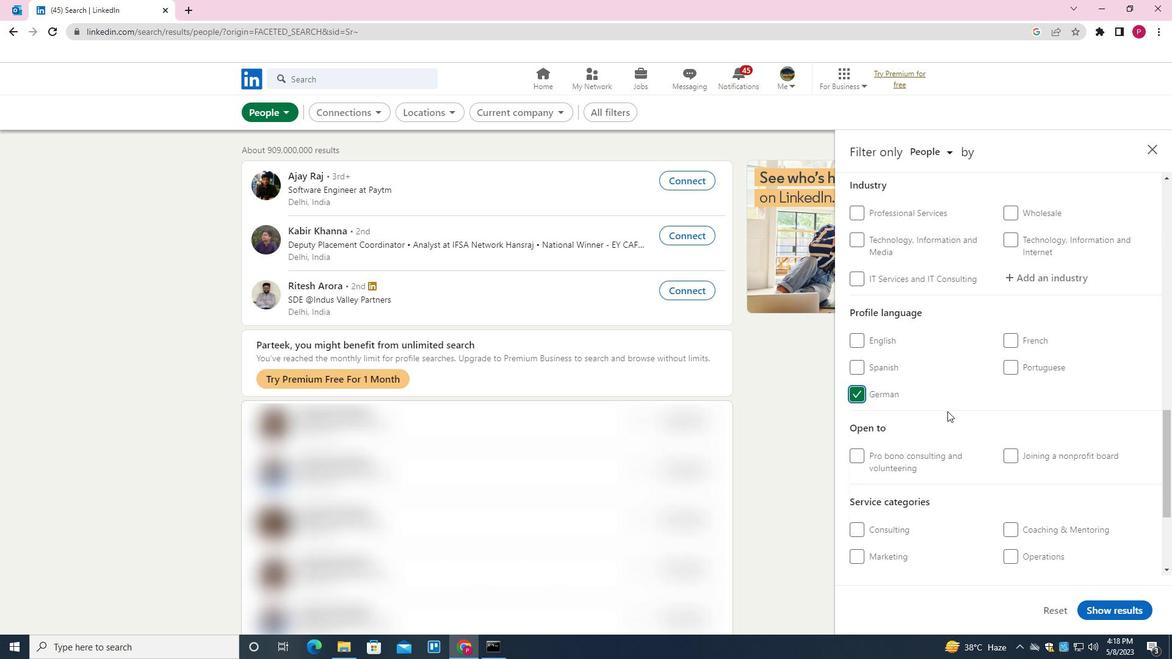 
Action: Mouse scrolled (955, 414) with delta (0, 0)
Screenshot: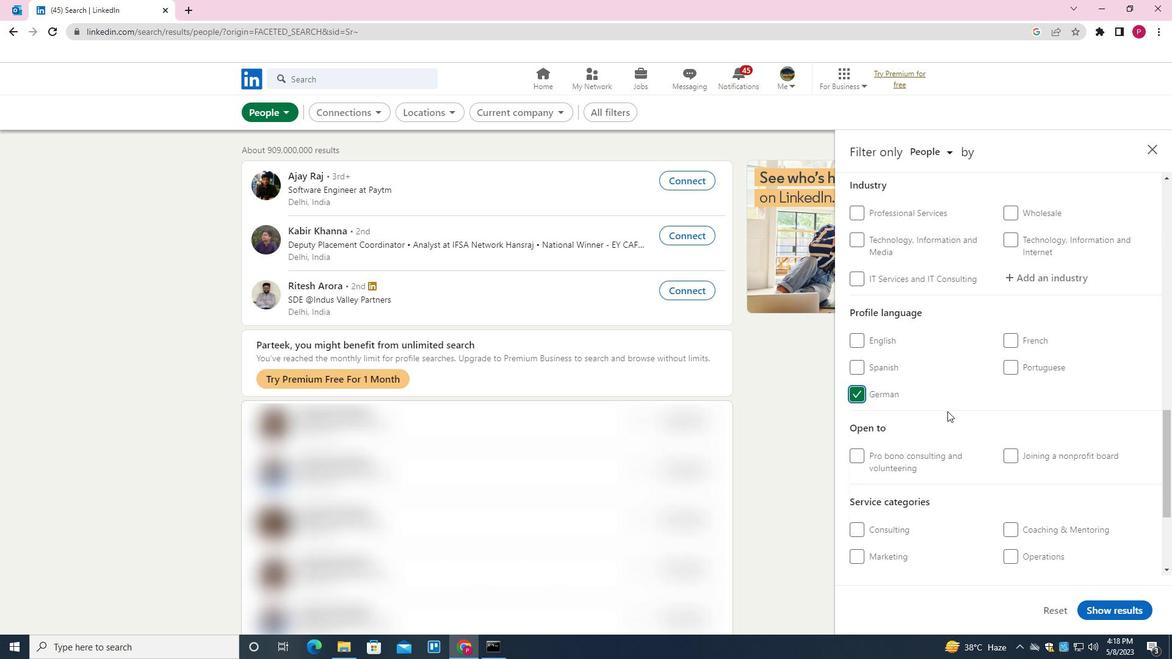 
Action: Mouse scrolled (955, 414) with delta (0, 0)
Screenshot: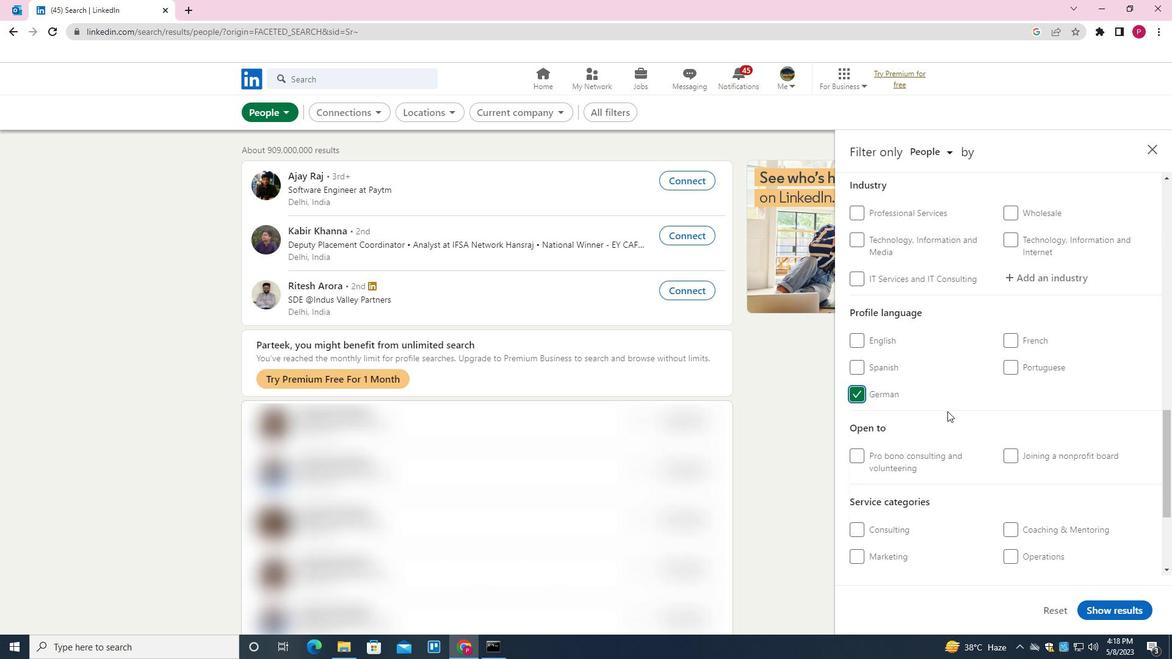
Action: Mouse scrolled (955, 414) with delta (0, 0)
Screenshot: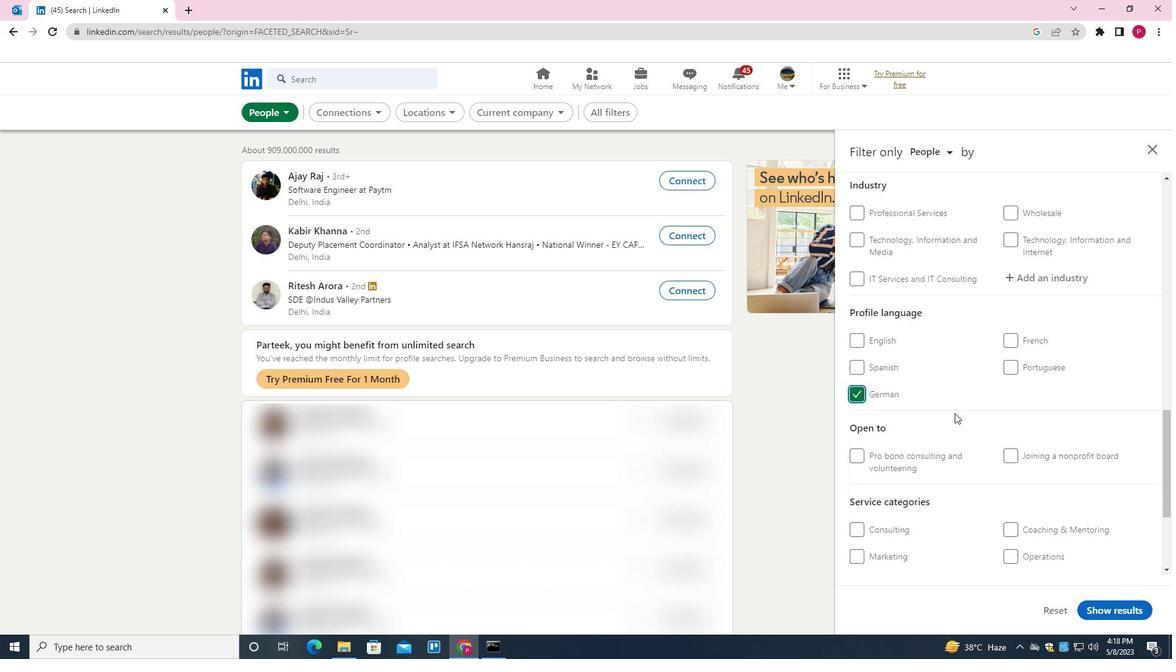 
Action: Mouse scrolled (955, 414) with delta (0, 0)
Screenshot: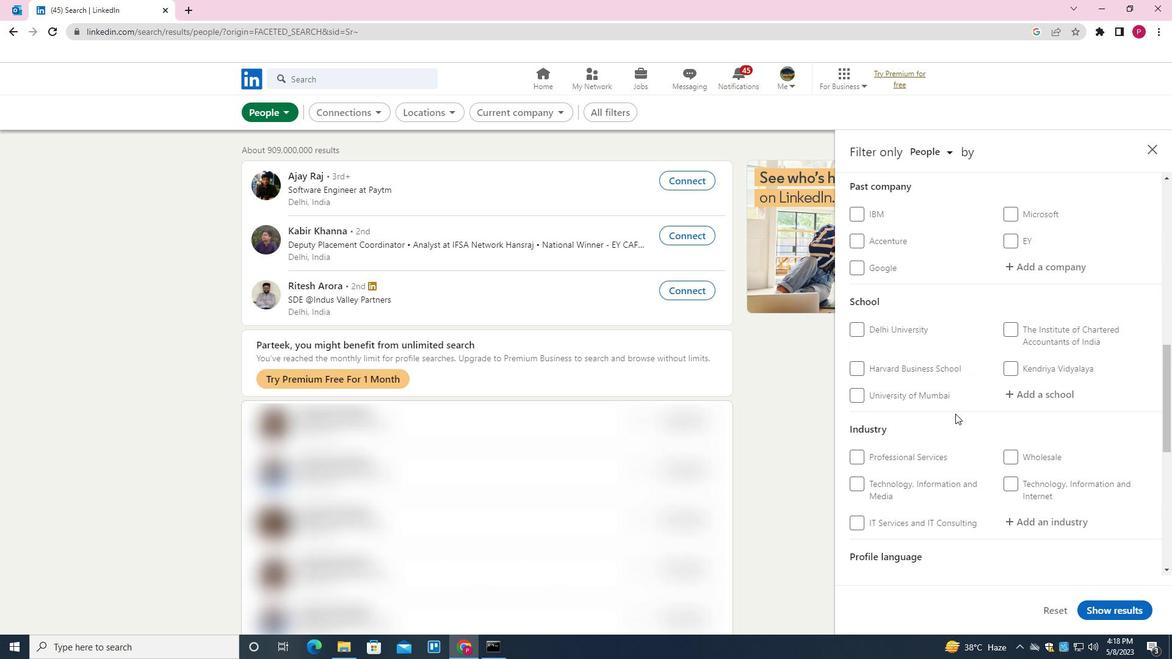 
Action: Mouse scrolled (955, 414) with delta (0, 0)
Screenshot: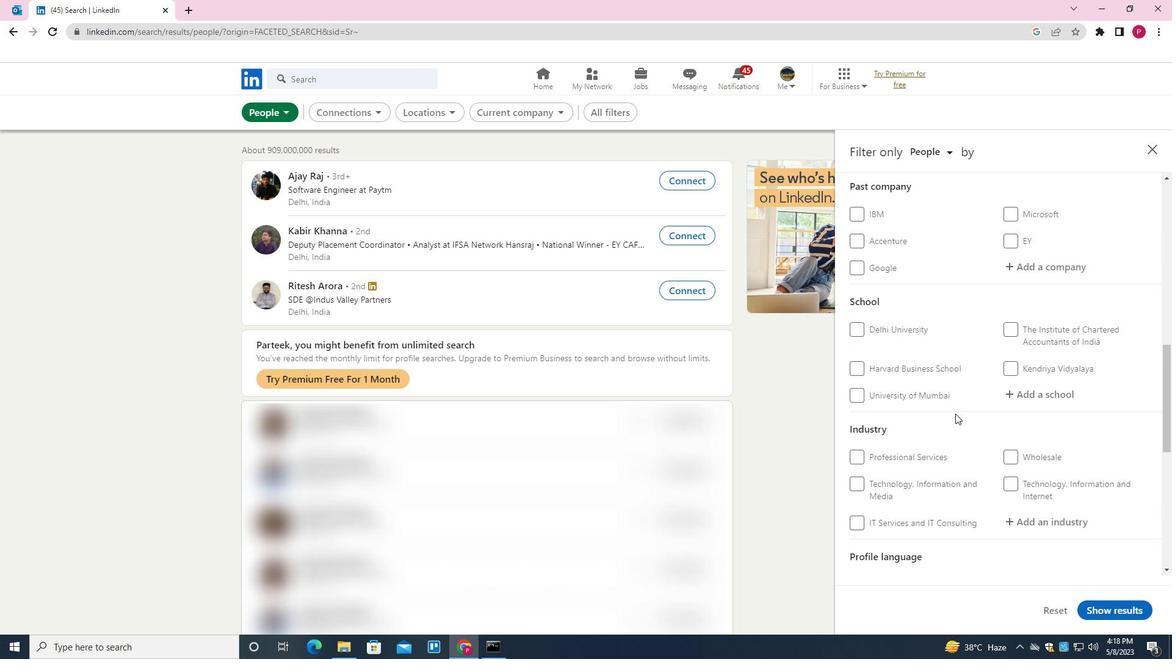 
Action: Mouse scrolled (955, 414) with delta (0, 0)
Screenshot: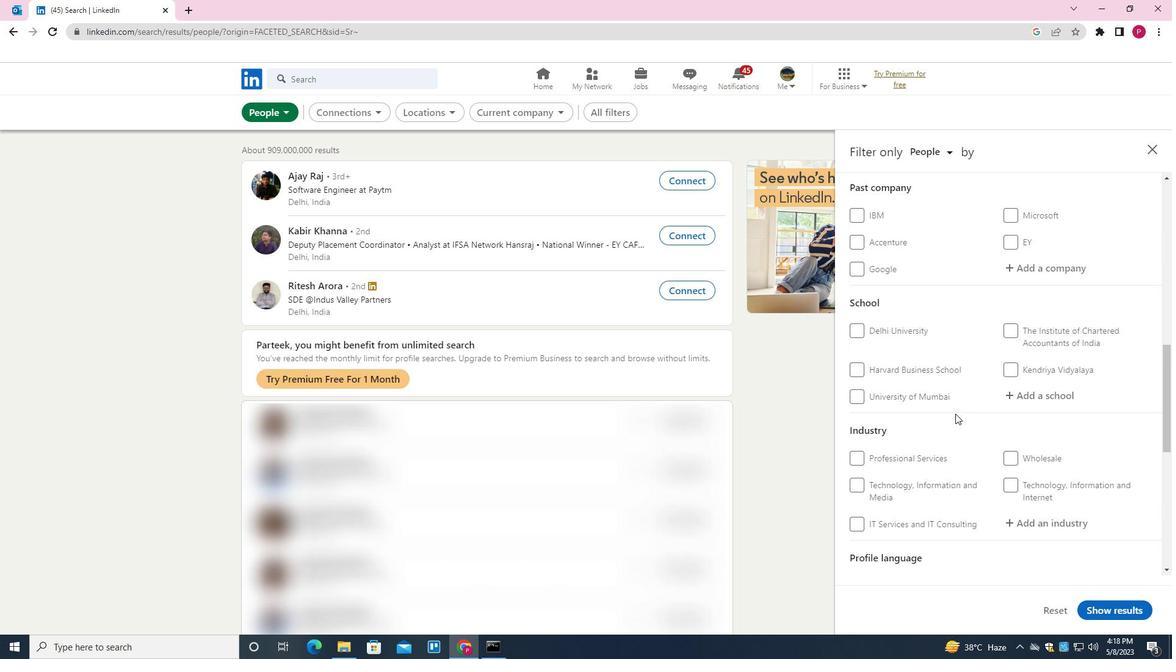 
Action: Mouse scrolled (955, 414) with delta (0, 0)
Screenshot: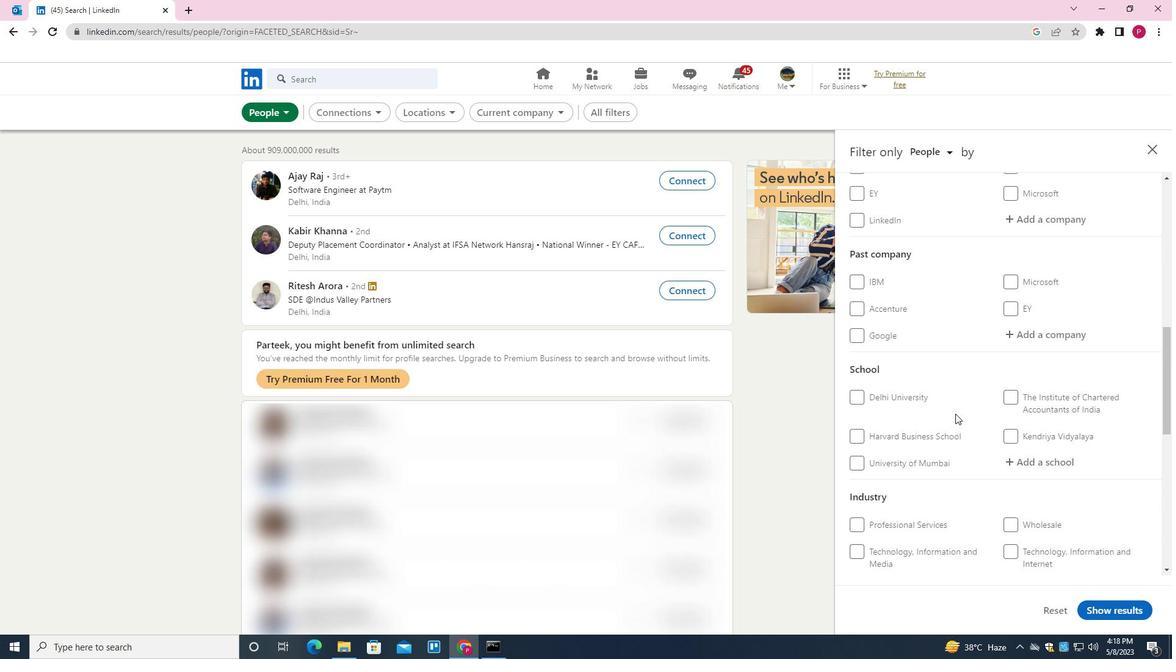
Action: Mouse moved to (1018, 392)
Screenshot: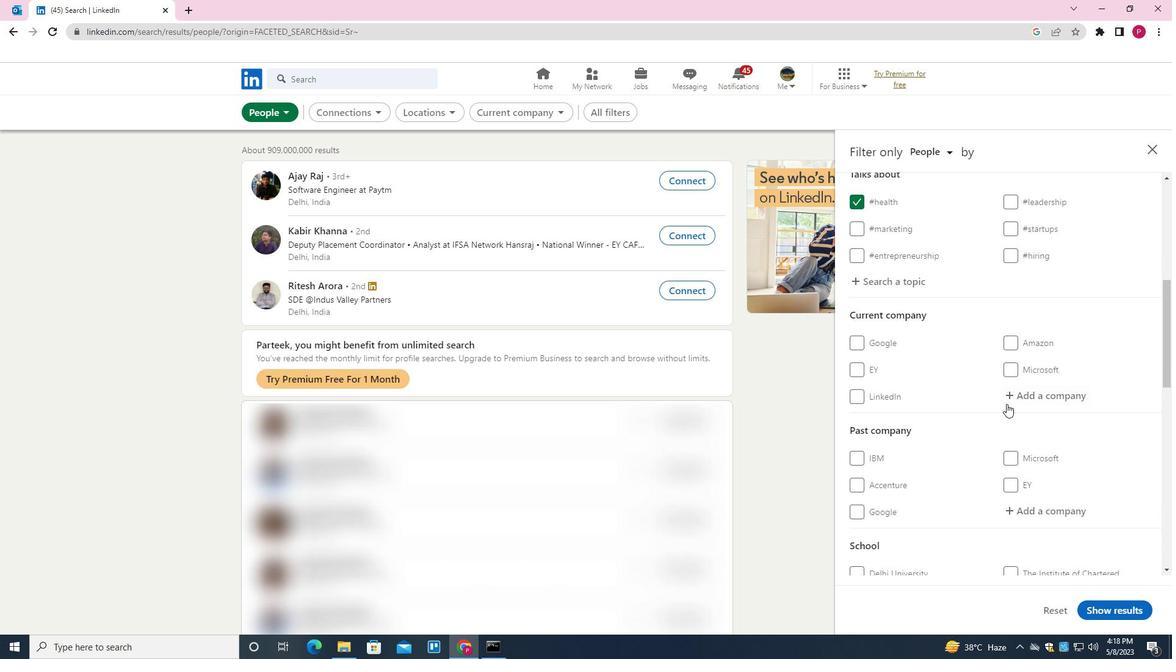 
Action: Mouse pressed left at (1018, 392)
Screenshot: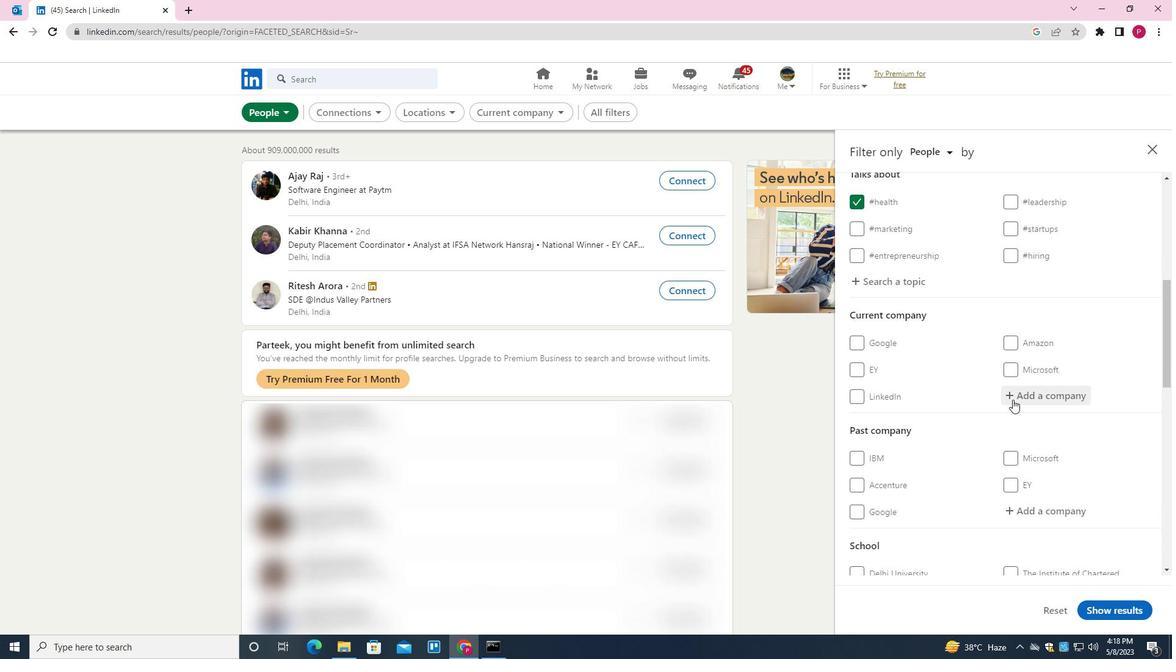 
Action: Mouse moved to (1018, 392)
Screenshot: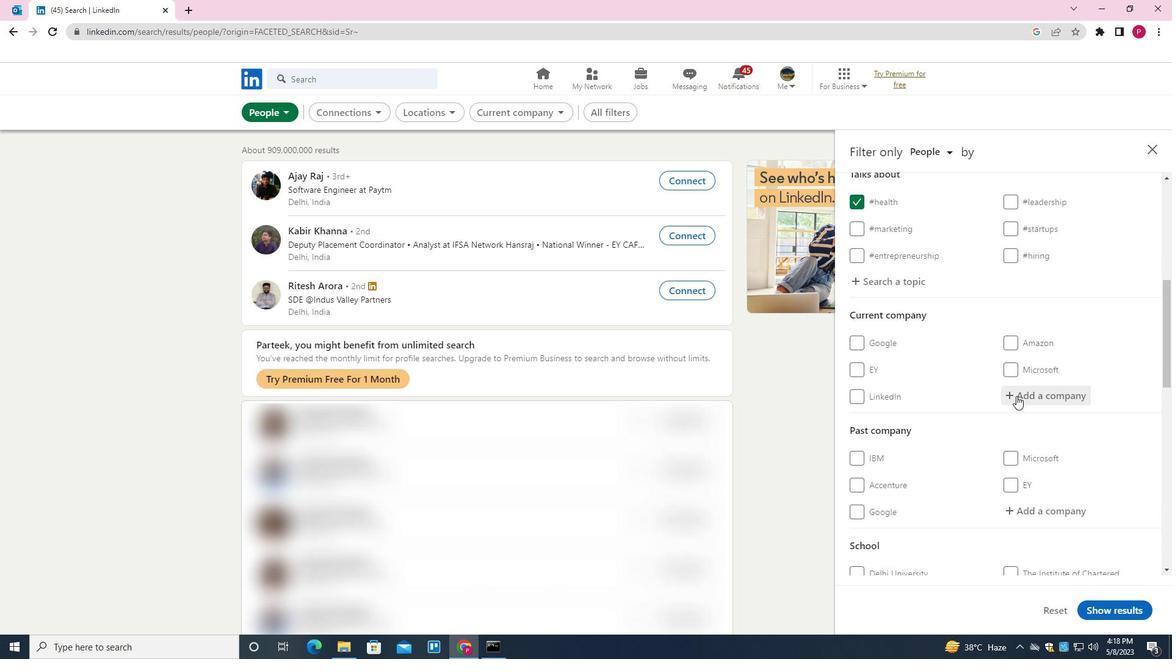 
Action: Key pressed <Key.shift>TORK<Key.space><Key.shift><Key.shift><Key.shift><Key.shift>MOTORS<Key.space><Key.down><Key.enter>
Screenshot: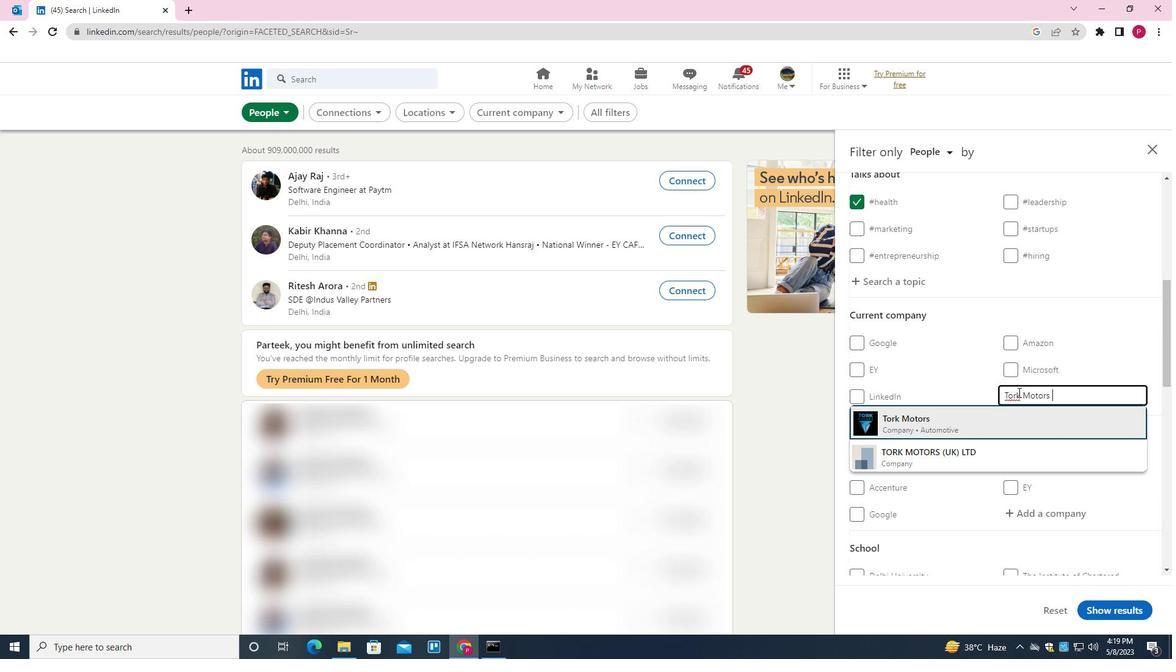 
Action: Mouse moved to (1018, 392)
Screenshot: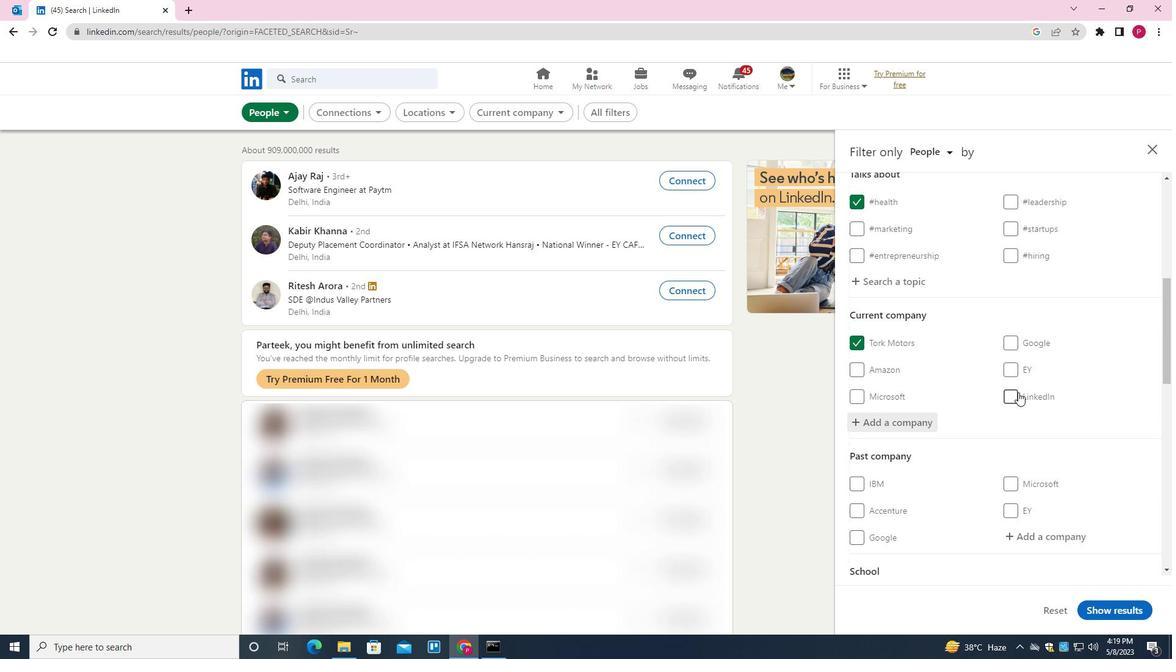 
Action: Mouse scrolled (1018, 391) with delta (0, 0)
Screenshot: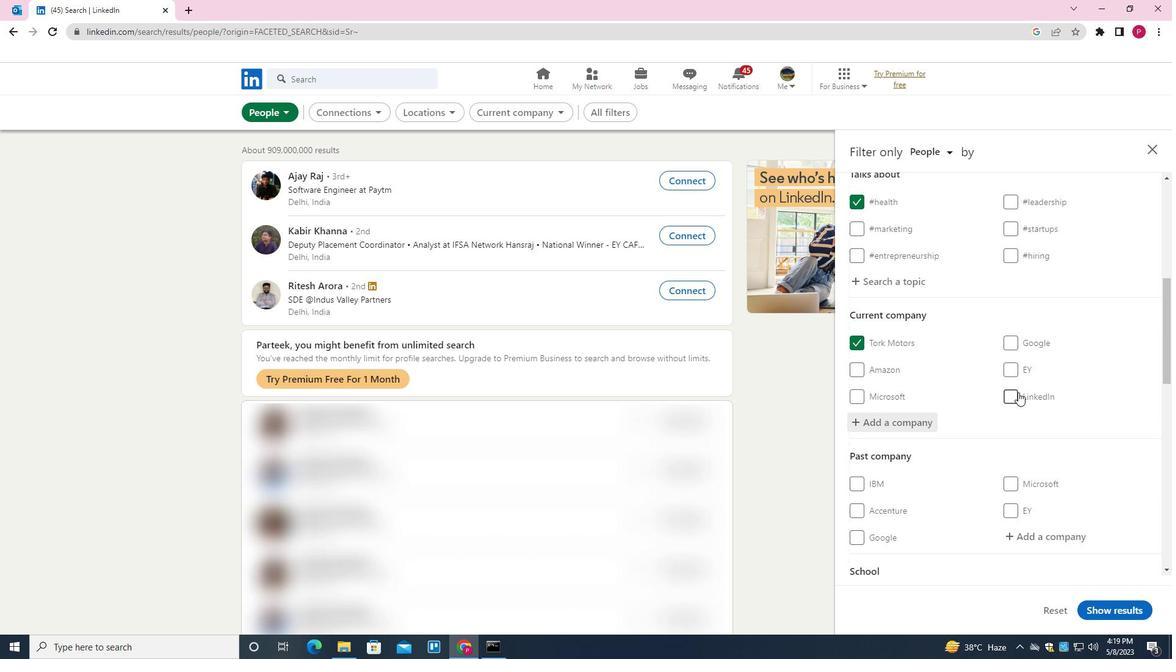 
Action: Mouse scrolled (1018, 391) with delta (0, 0)
Screenshot: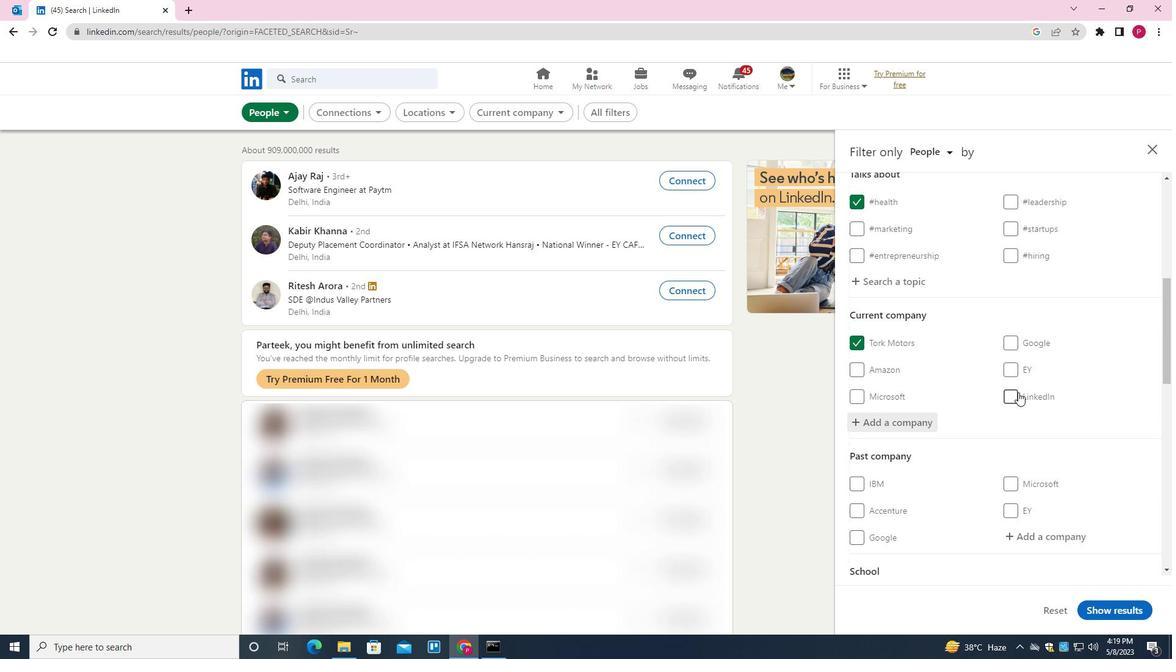 
Action: Mouse scrolled (1018, 391) with delta (0, 0)
Screenshot: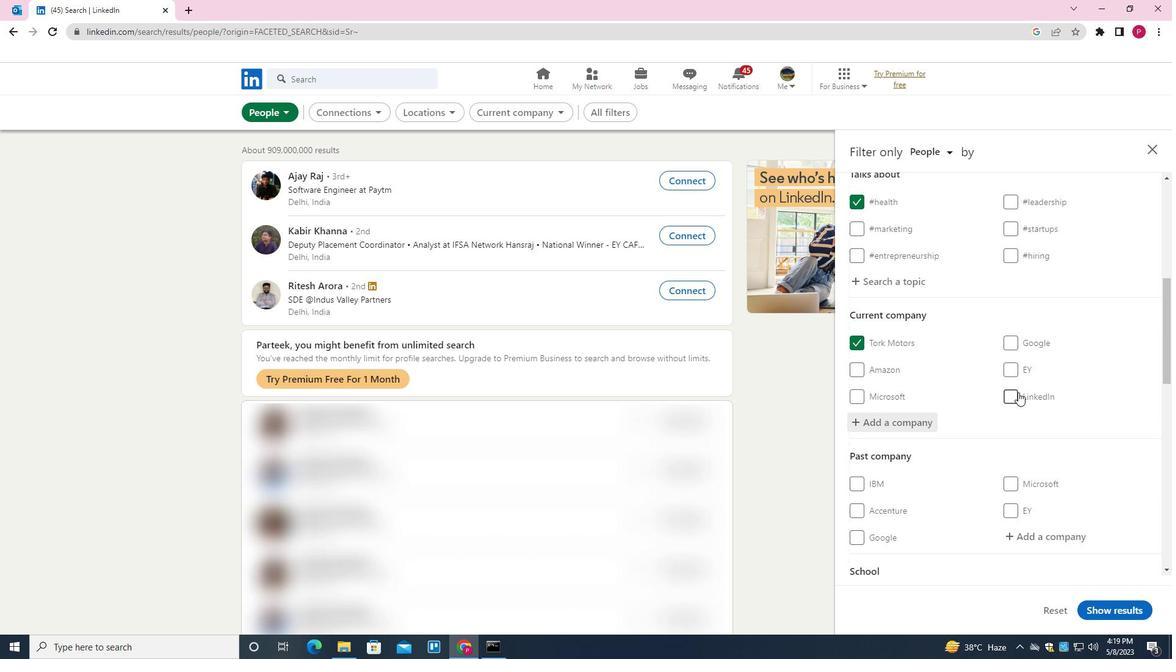 
Action: Mouse scrolled (1018, 391) with delta (0, 0)
Screenshot: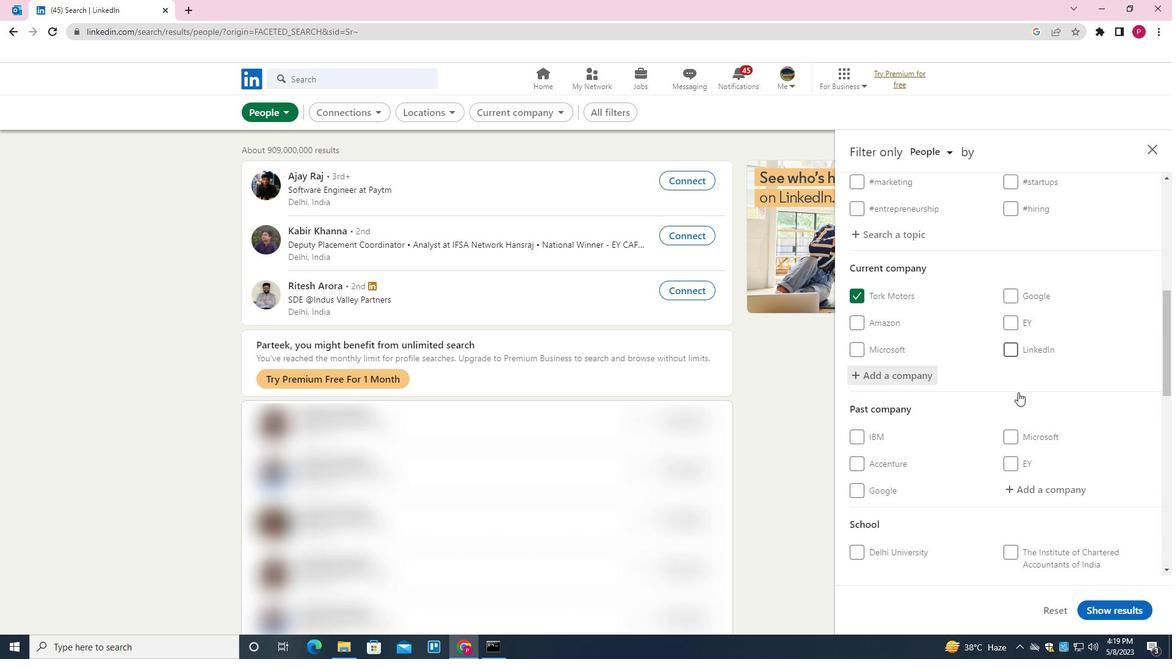 
Action: Mouse scrolled (1018, 391) with delta (0, 0)
Screenshot: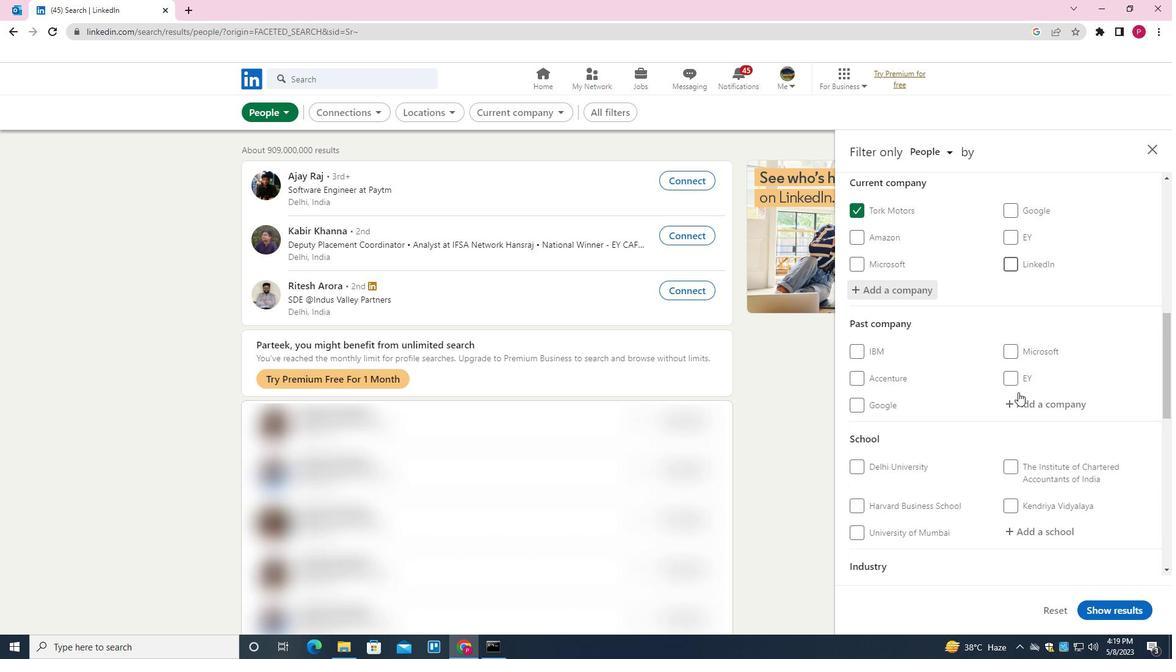 
Action: Mouse moved to (1025, 364)
Screenshot: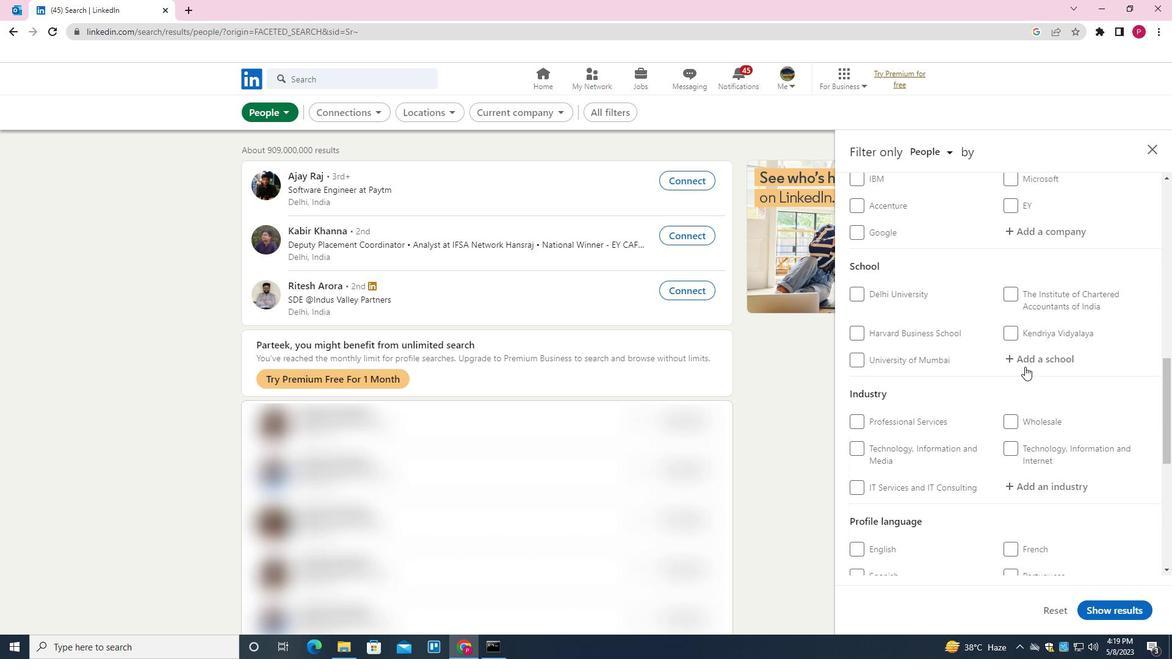 
Action: Mouse pressed left at (1025, 364)
Screenshot: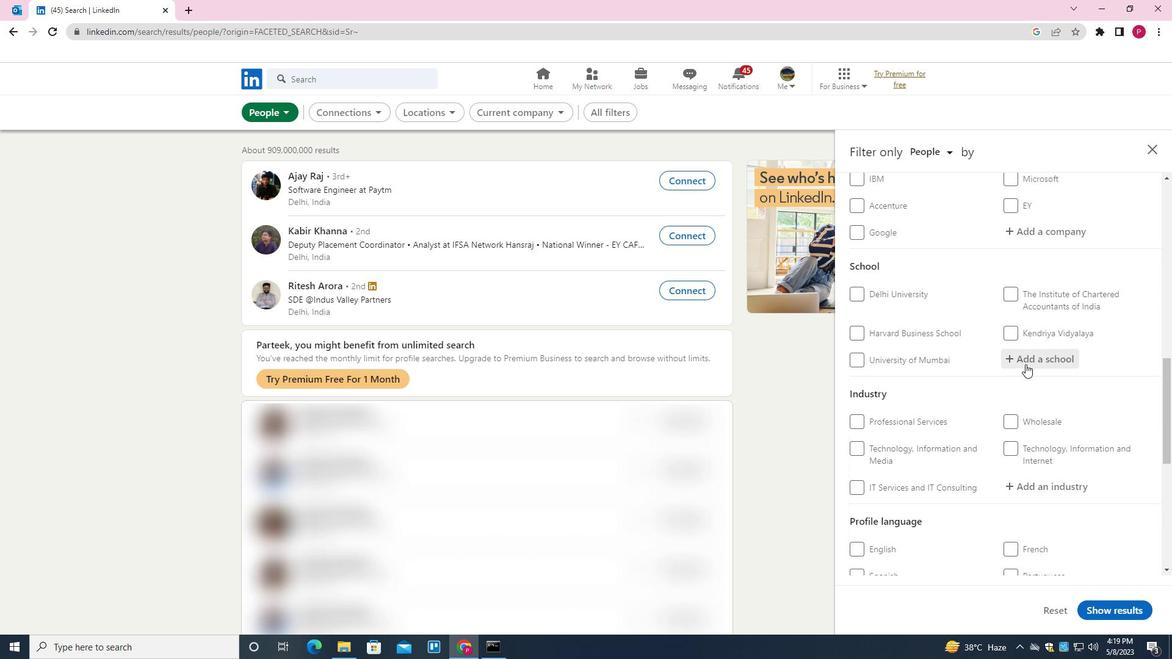 
Action: Key pressed <Key.shift><Key.shift><Key.shift><Key.shift><Key.shift><Key.shift><Key.shift><Key.shift><Key.shift><Key.shift>UTTRANCHAL<Key.space><Key.backspace><Key.backspace><Key.backspace><Key.backspace><Key.backspace><Key.backspace><Key.backspace><Key.backspace>ARANCHAL<Key.space><Key.shift>UNIVERSITY<Key.down><Key.enter>
Screenshot: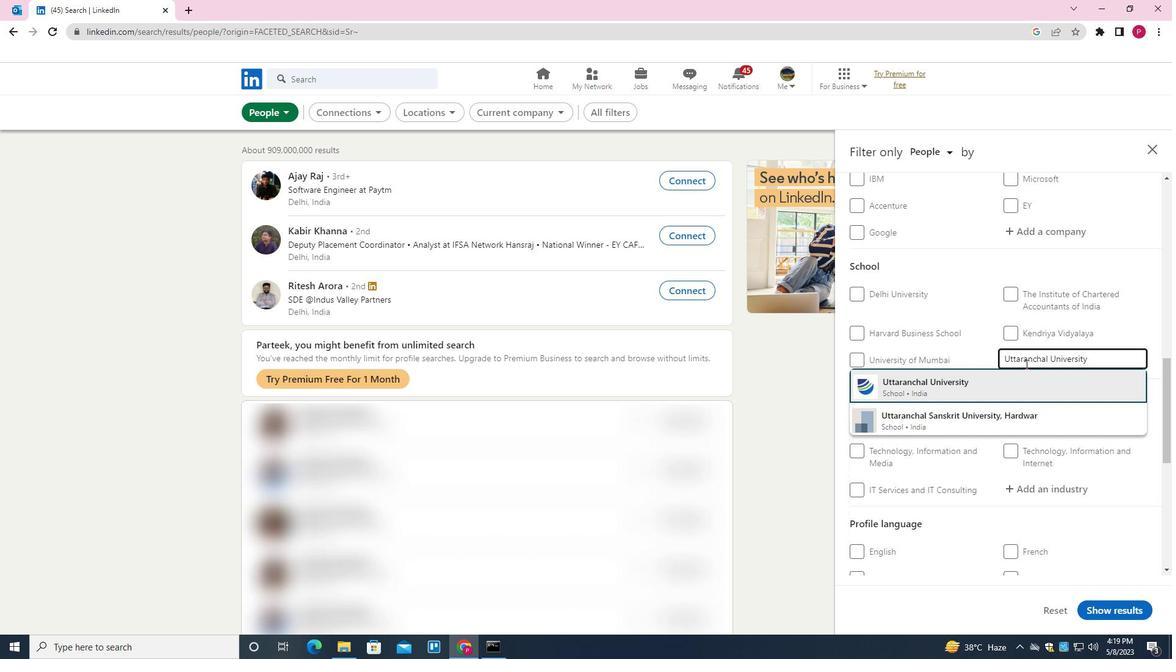 
Action: Mouse moved to (955, 399)
Screenshot: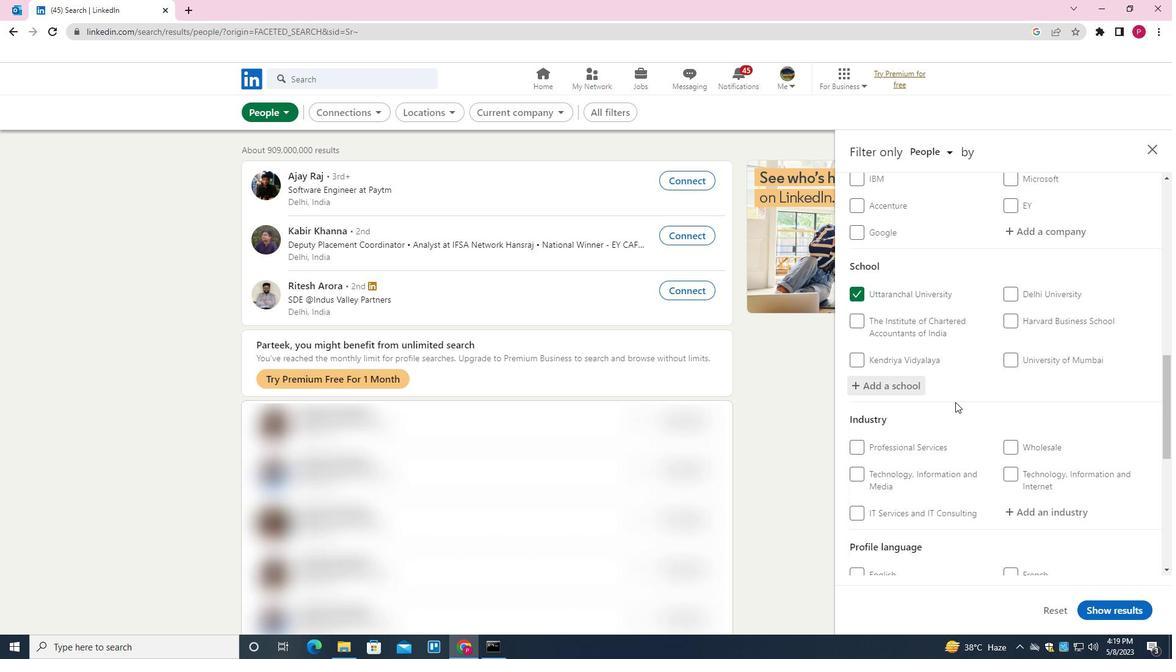 
Action: Mouse scrolled (955, 399) with delta (0, 0)
Screenshot: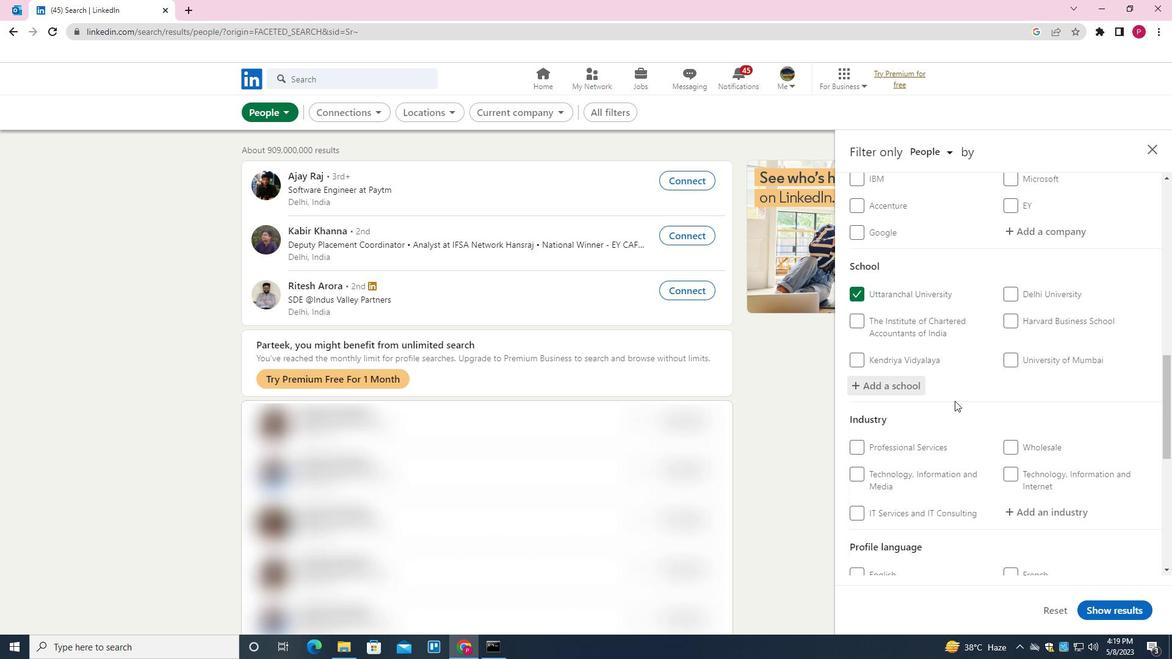 
Action: Mouse moved to (959, 398)
Screenshot: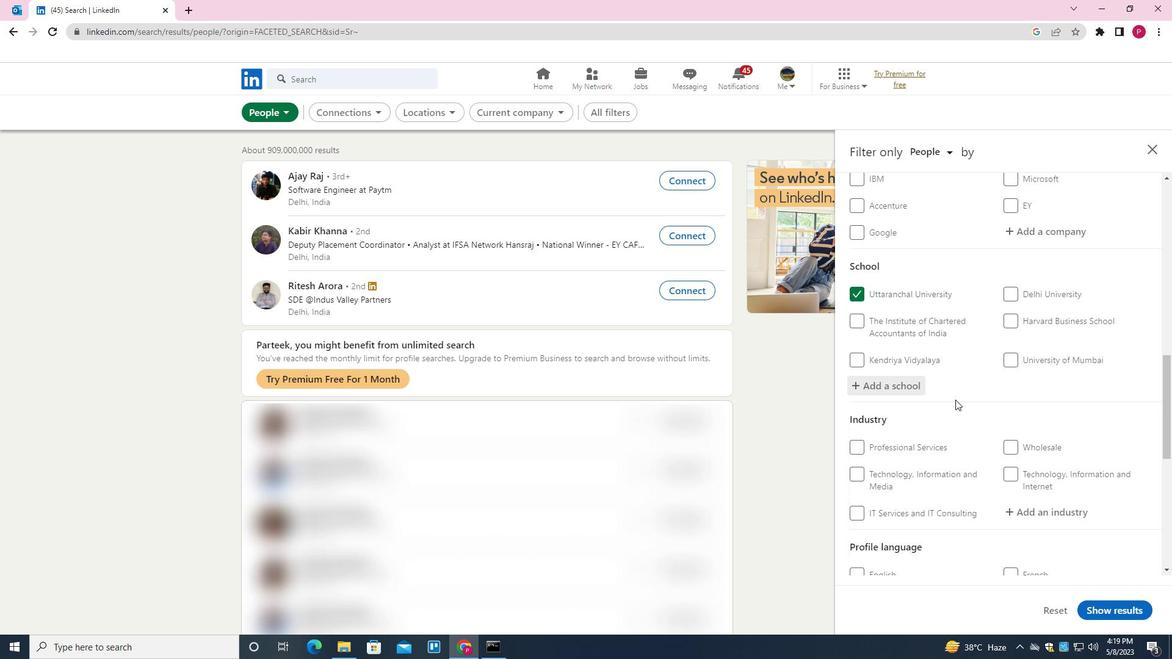 
Action: Mouse scrolled (959, 397) with delta (0, 0)
Screenshot: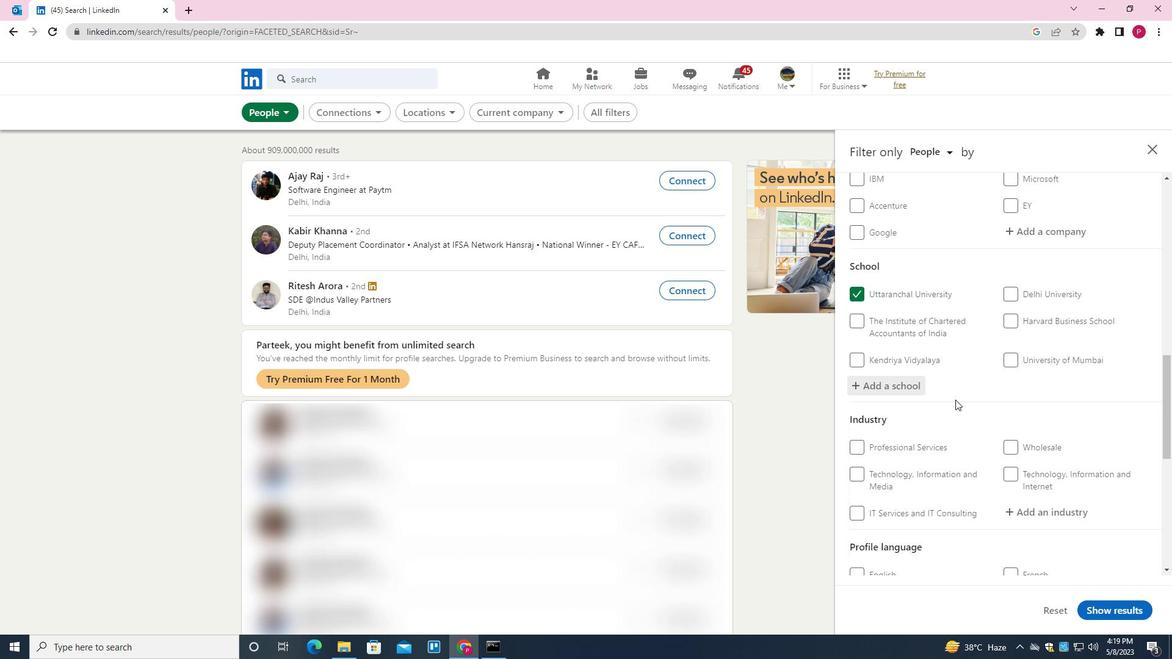 
Action: Mouse moved to (1034, 385)
Screenshot: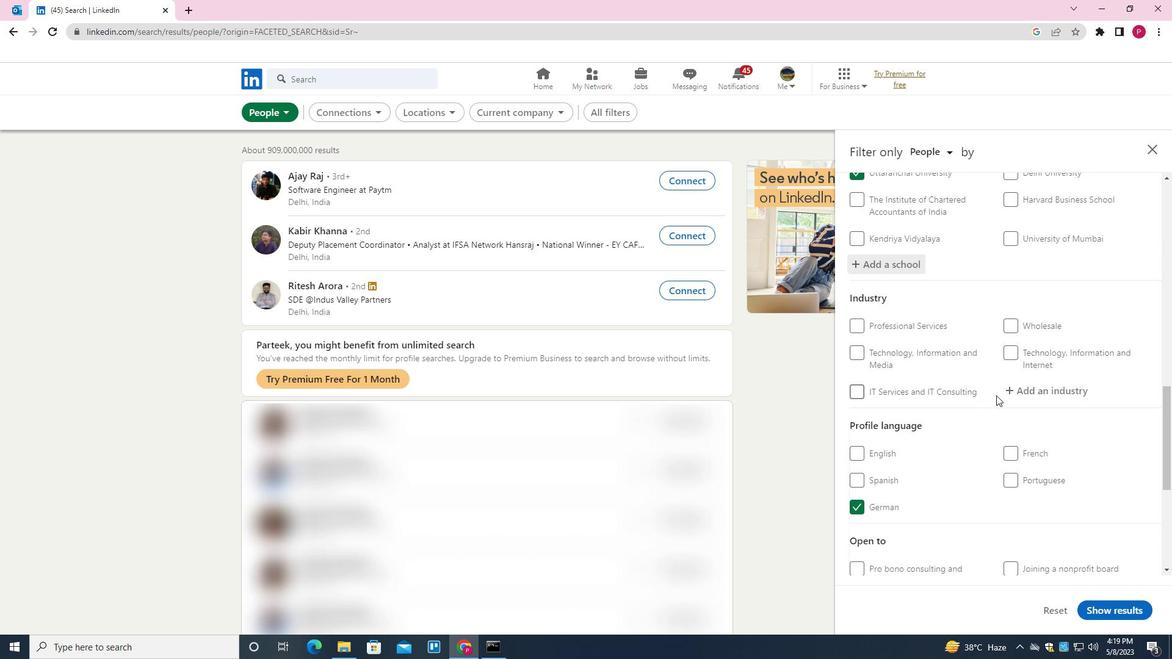 
Action: Mouse pressed left at (1034, 385)
Screenshot: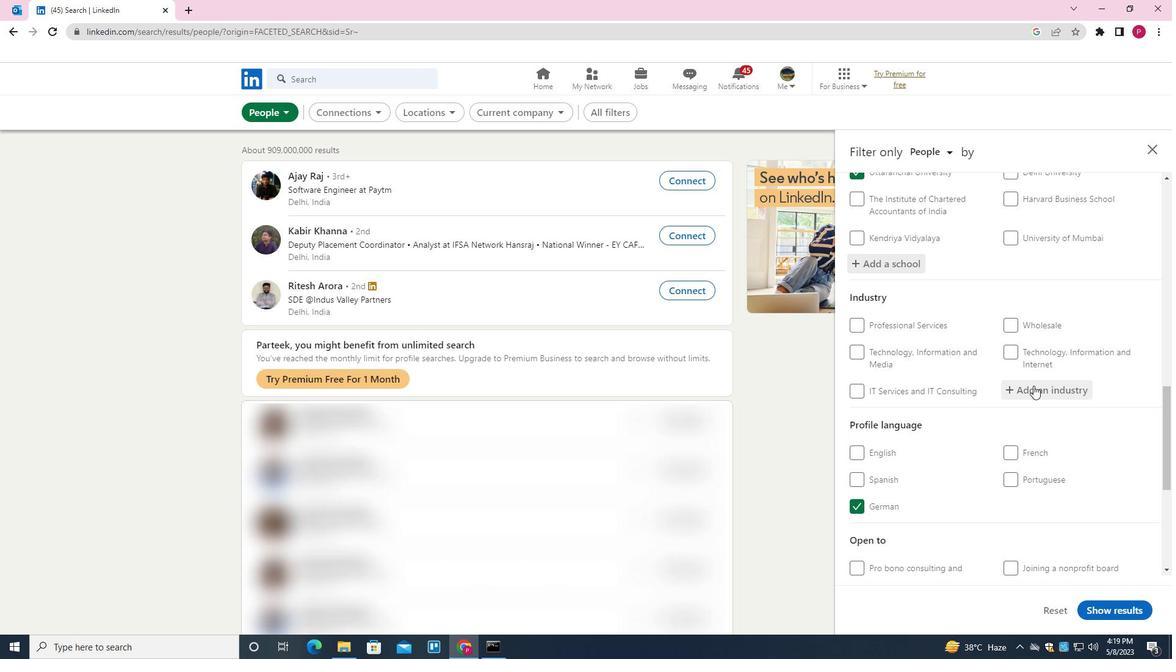 
Action: Key pressed <Key.shift>MOBILE<Key.space><Key.shift>GAMING<Key.space><Key.shift>APPS<Key.down><Key.enter>
Screenshot: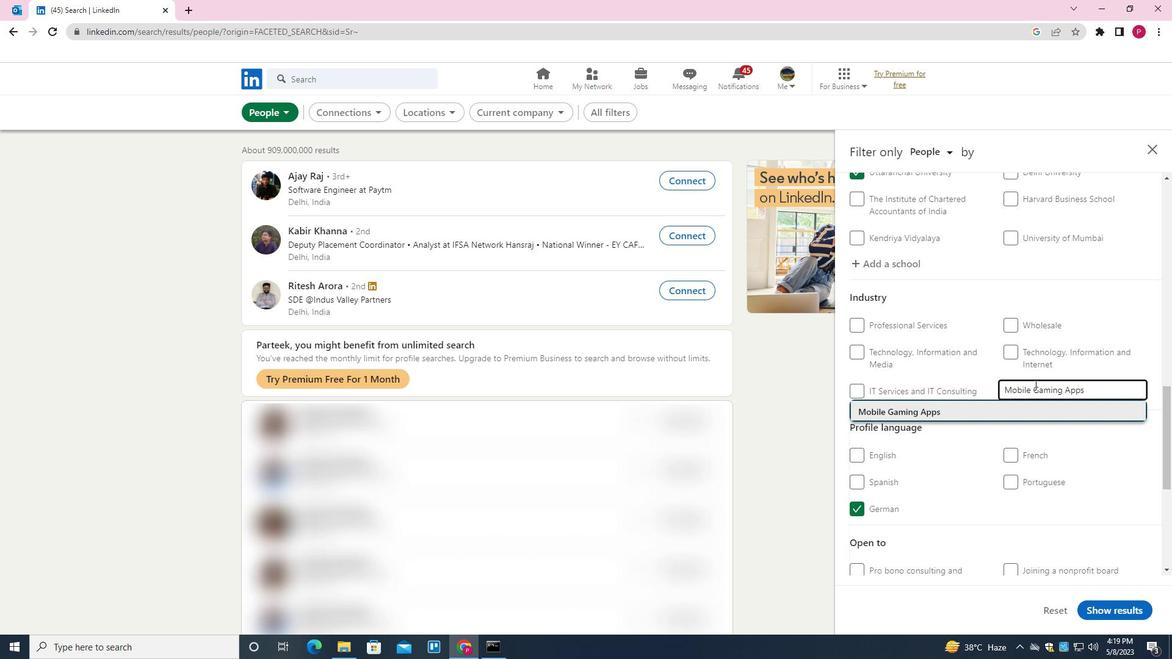 
Action: Mouse moved to (1031, 387)
Screenshot: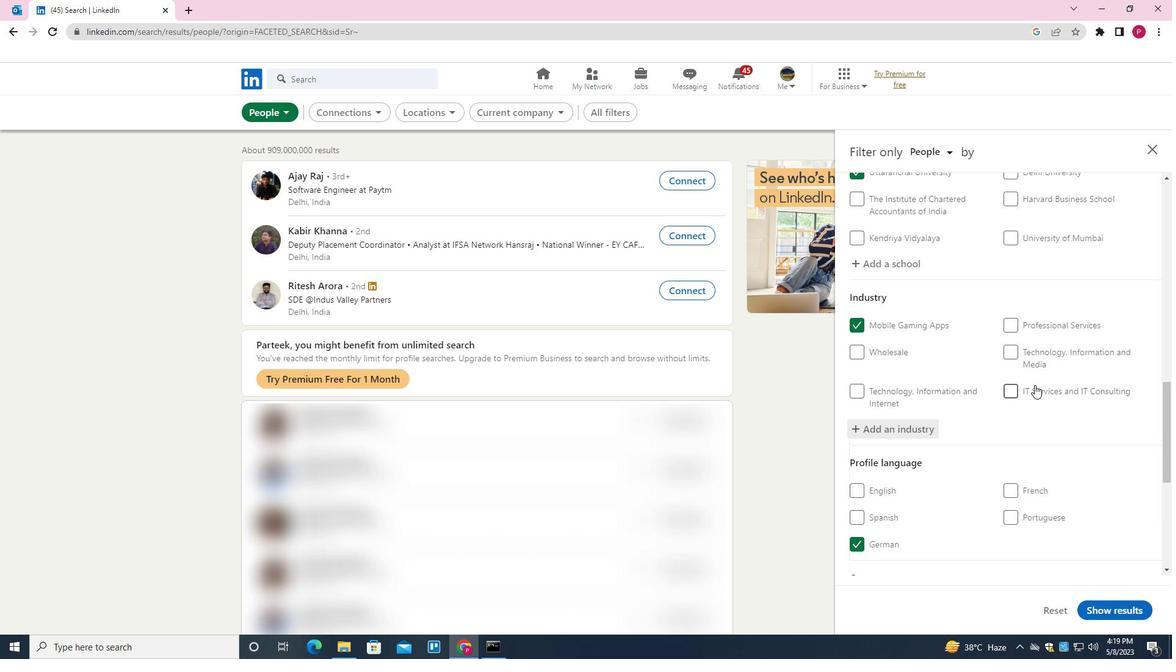 
Action: Mouse scrolled (1031, 386) with delta (0, 0)
Screenshot: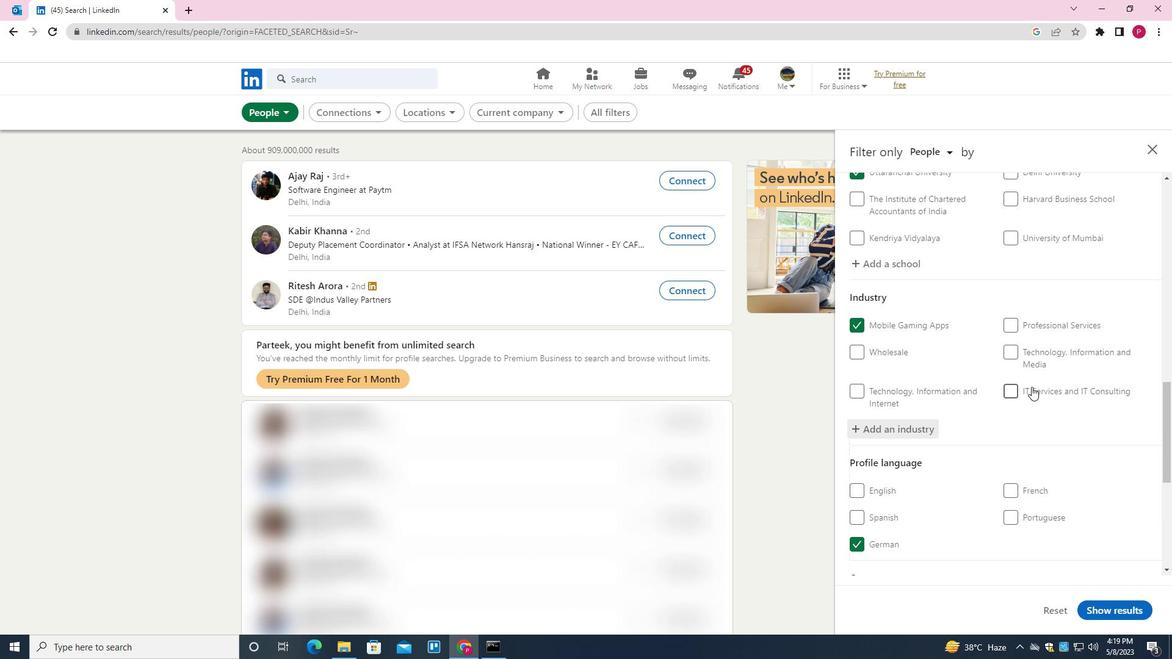 
Action: Mouse scrolled (1031, 386) with delta (0, 0)
Screenshot: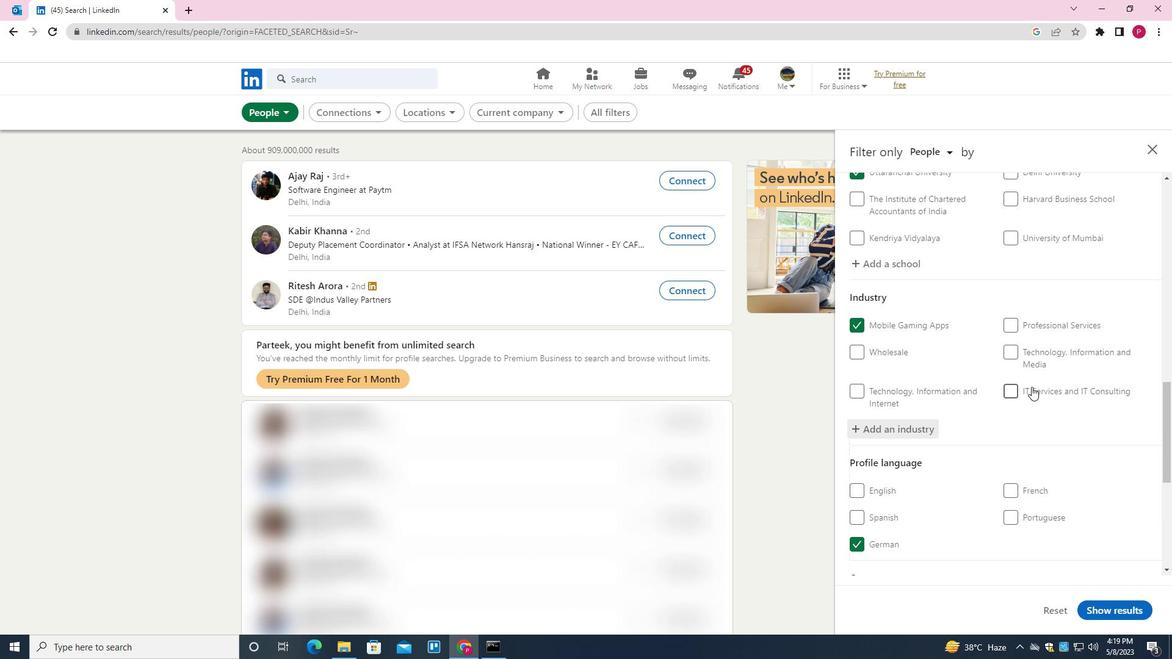 
Action: Mouse scrolled (1031, 386) with delta (0, 0)
Screenshot: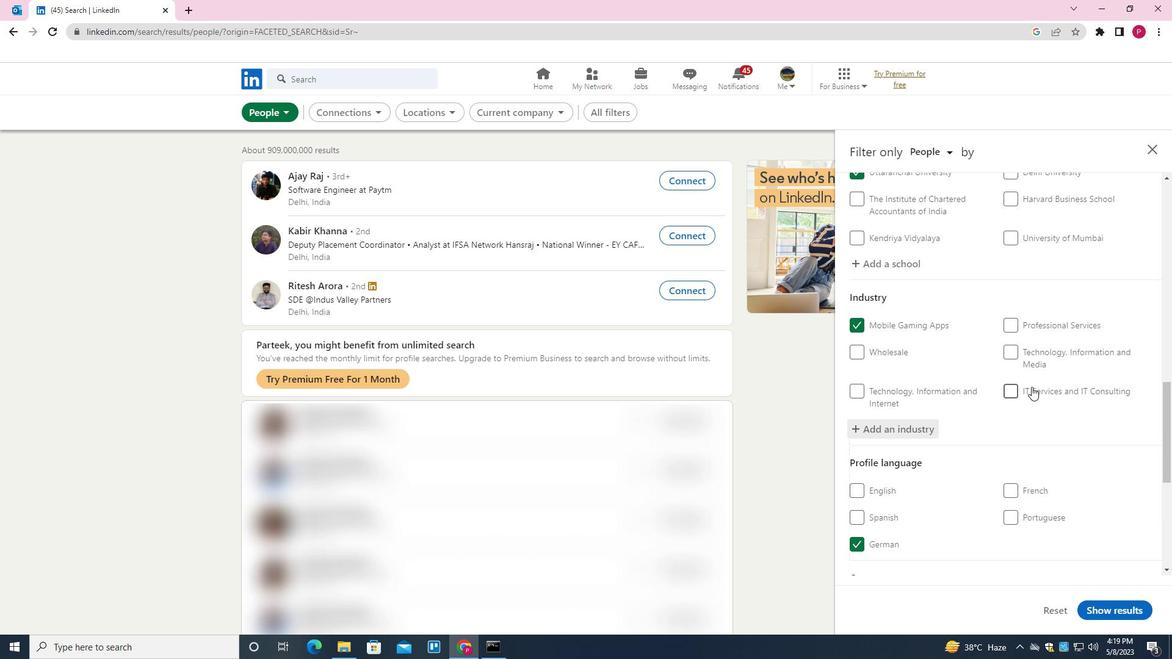 
Action: Mouse scrolled (1031, 386) with delta (0, 0)
Screenshot: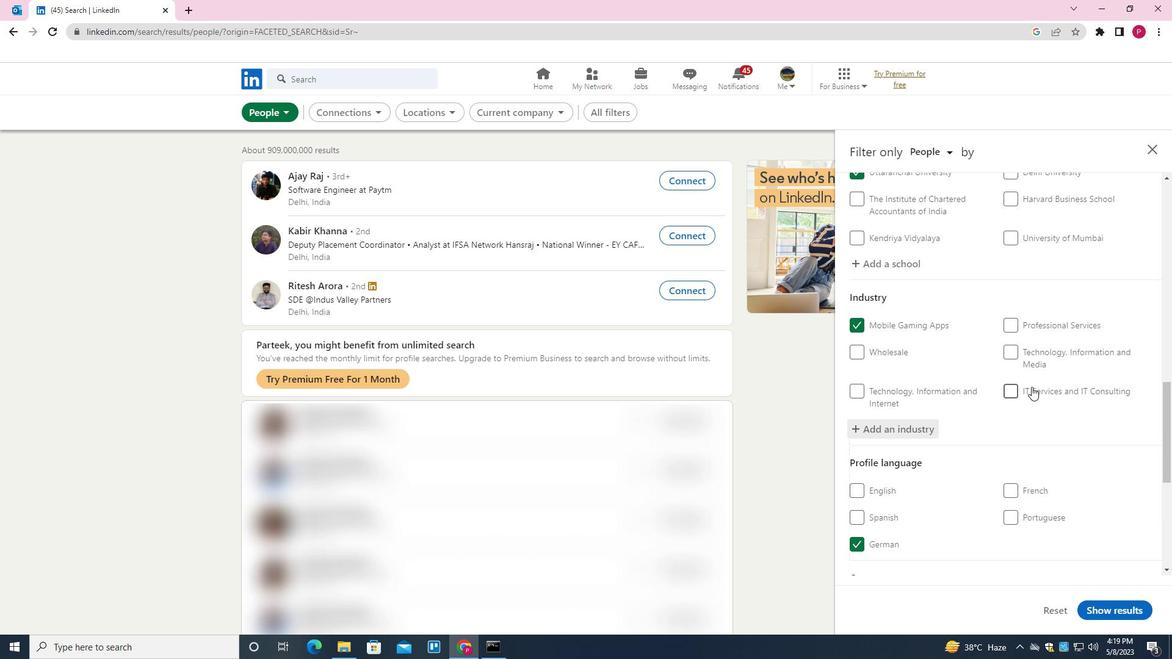 
Action: Mouse moved to (1032, 479)
Screenshot: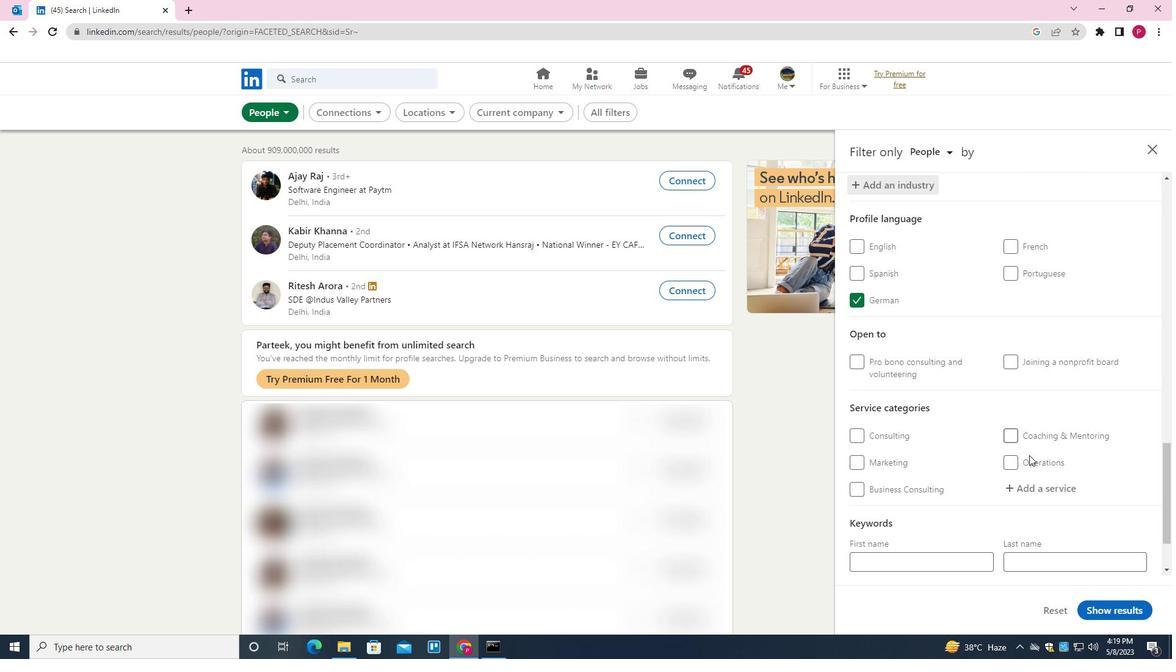 
Action: Mouse pressed left at (1032, 479)
Screenshot: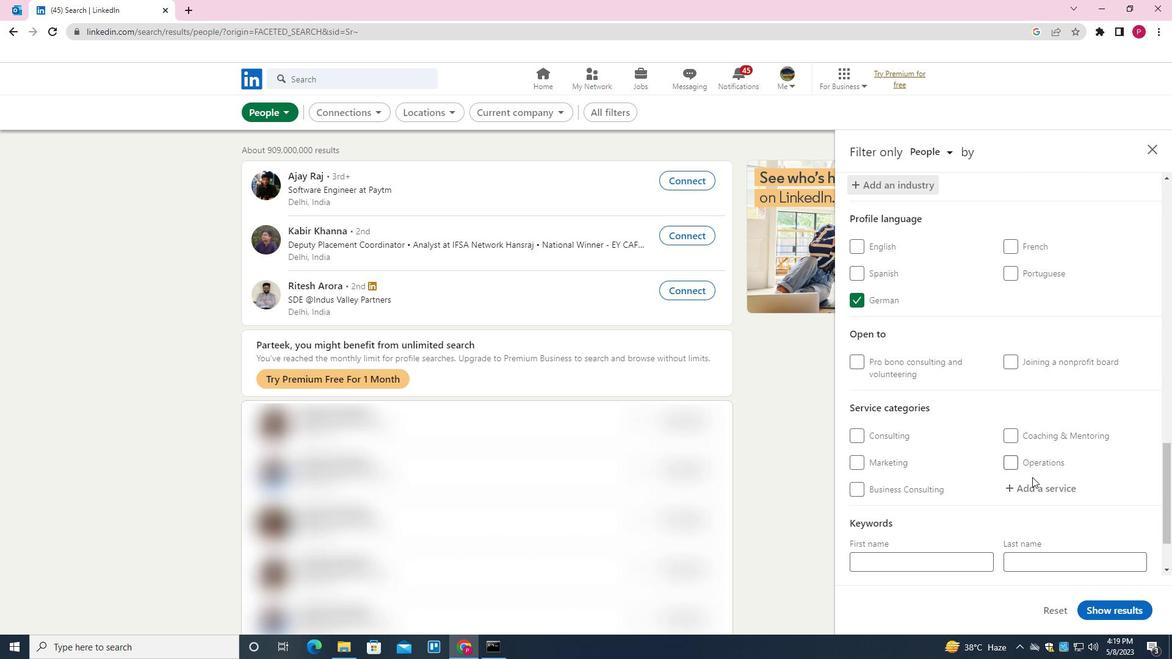 
Action: Key pressed <Key.shift><Key.shift><Key.shift>VIDEO<Key.space><Key.shift><Key.shift><Key.shift><Key.shift><Key.shift><Key.shift><Key.shift><Key.shift>ANIMATION<Key.down><Key.enter>
Screenshot: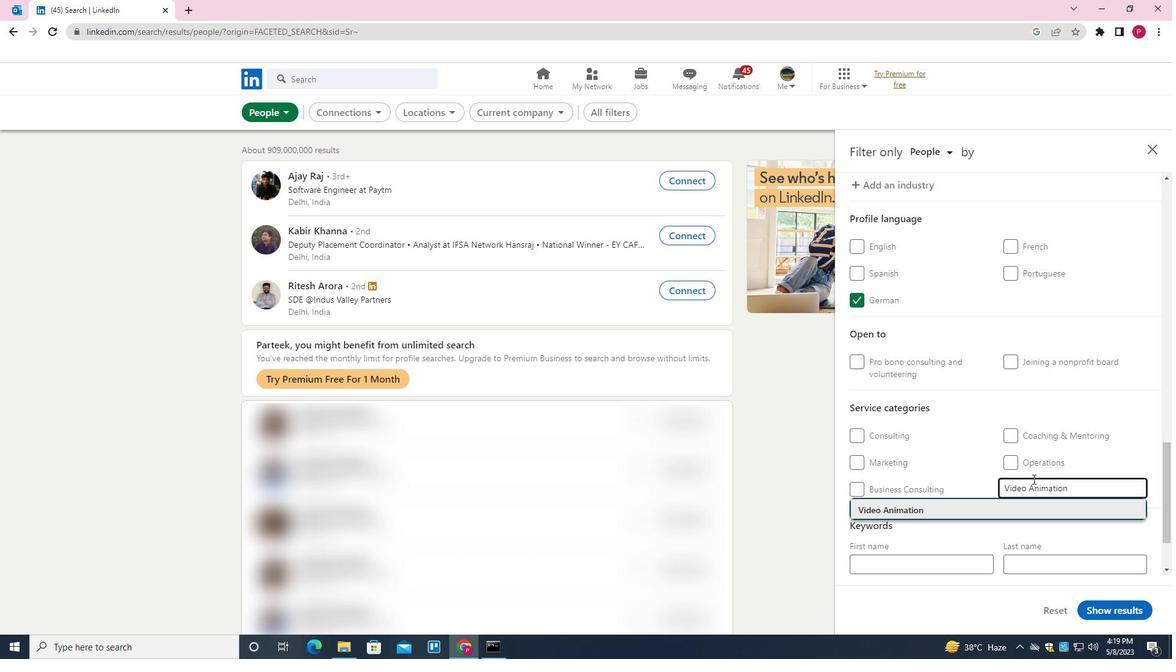 
Action: Mouse scrolled (1032, 478) with delta (0, 0)
Screenshot: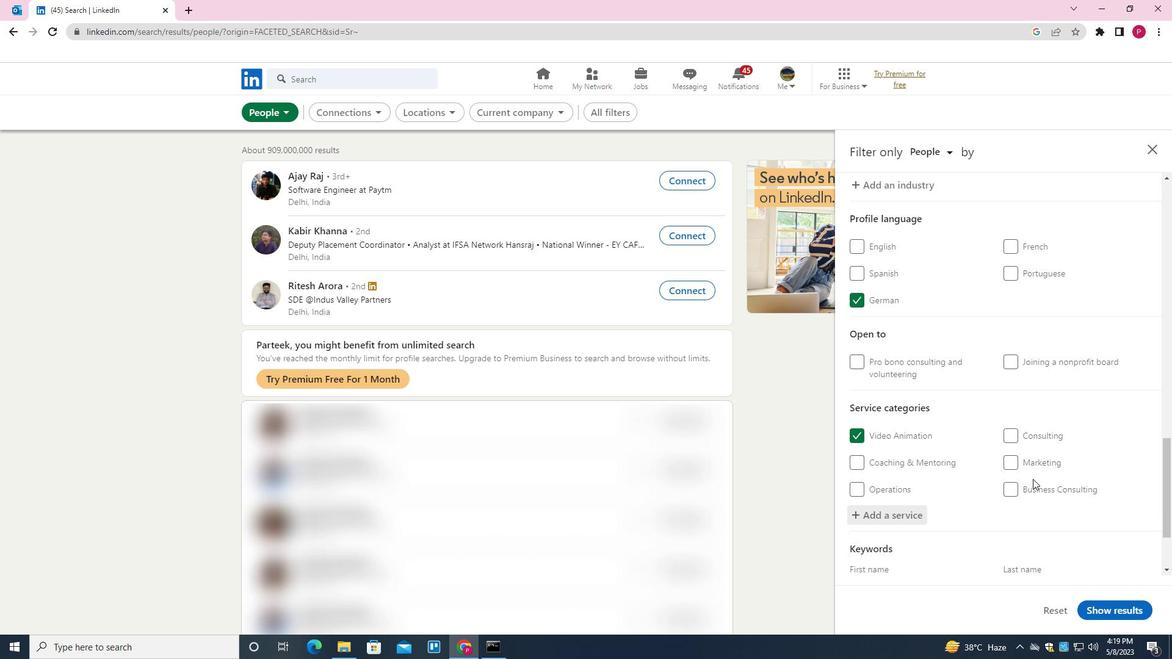 
Action: Mouse scrolled (1032, 478) with delta (0, 0)
Screenshot: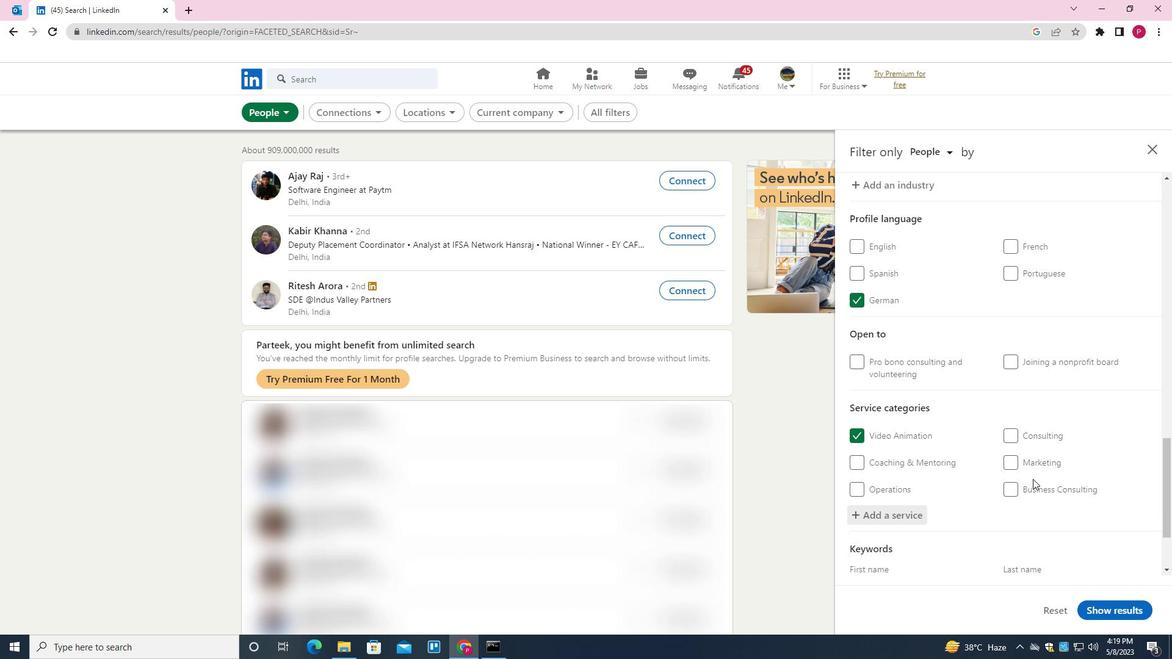 
Action: Mouse moved to (1030, 481)
Screenshot: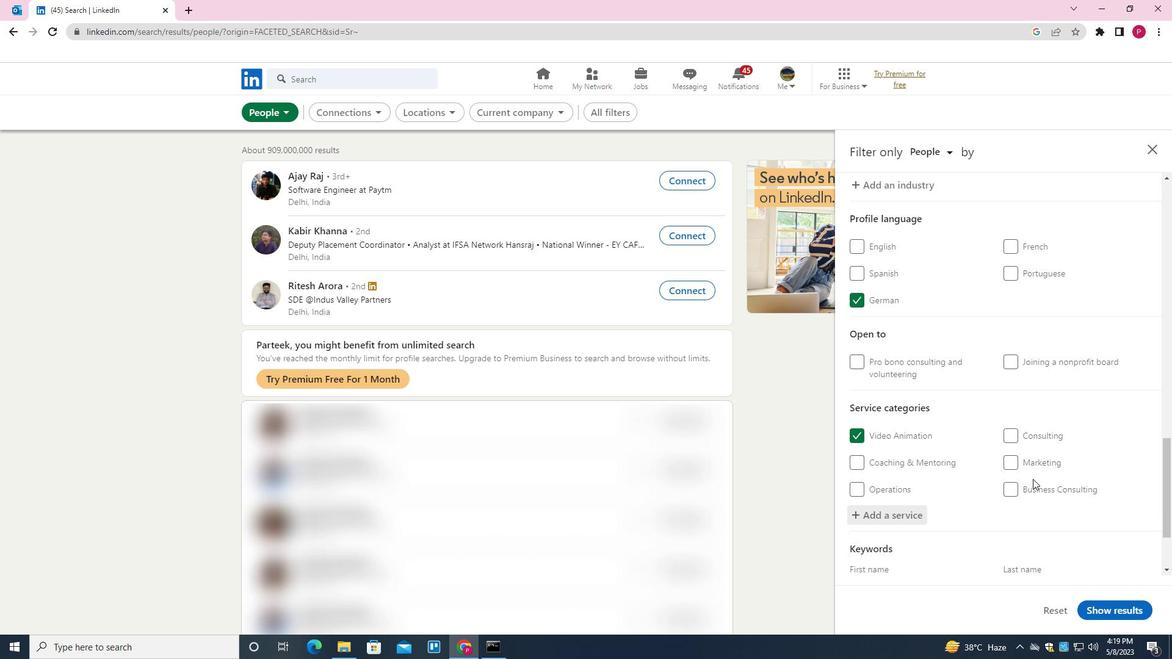 
Action: Mouse scrolled (1030, 480) with delta (0, 0)
Screenshot: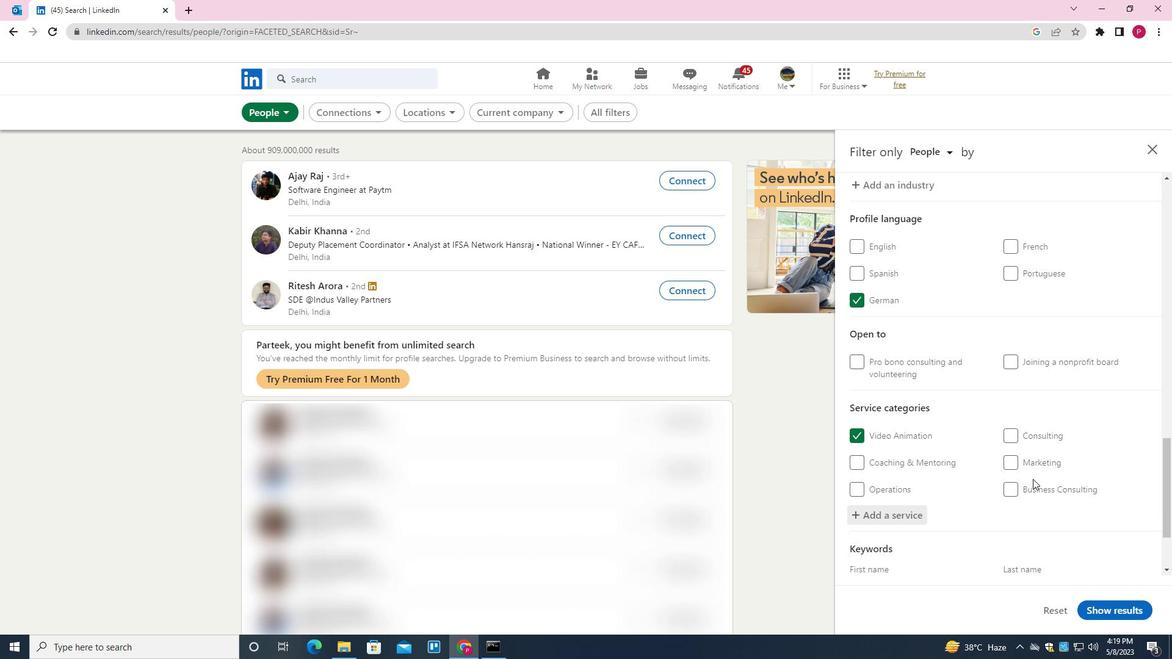 
Action: Mouse moved to (1024, 484)
Screenshot: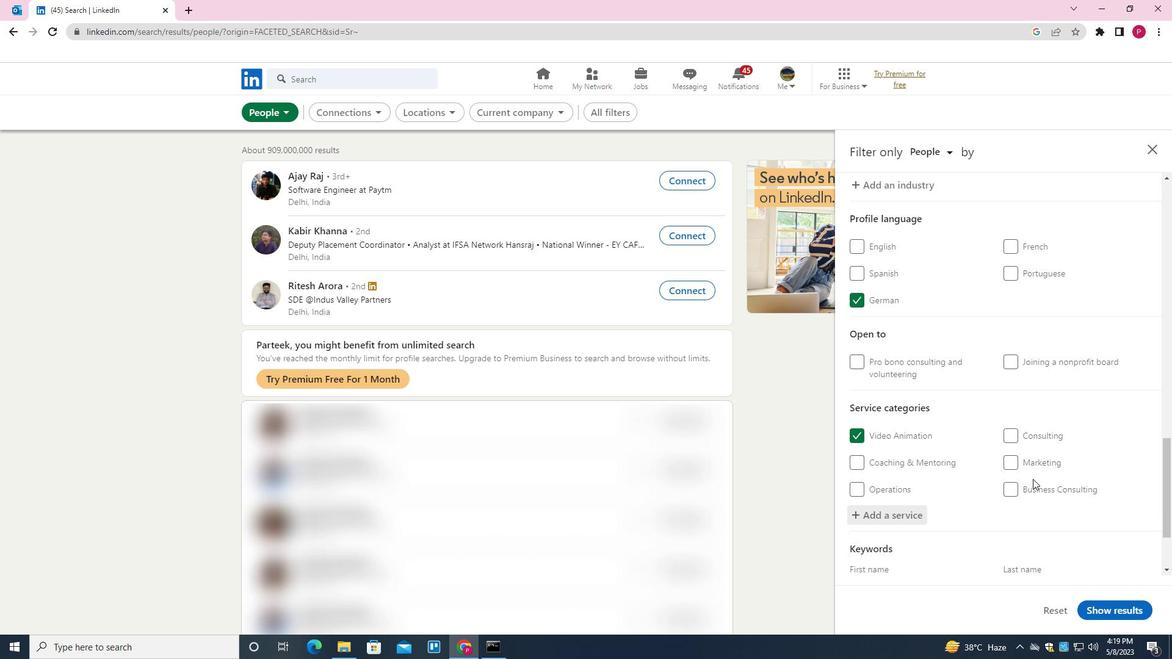 
Action: Mouse scrolled (1024, 483) with delta (0, 0)
Screenshot: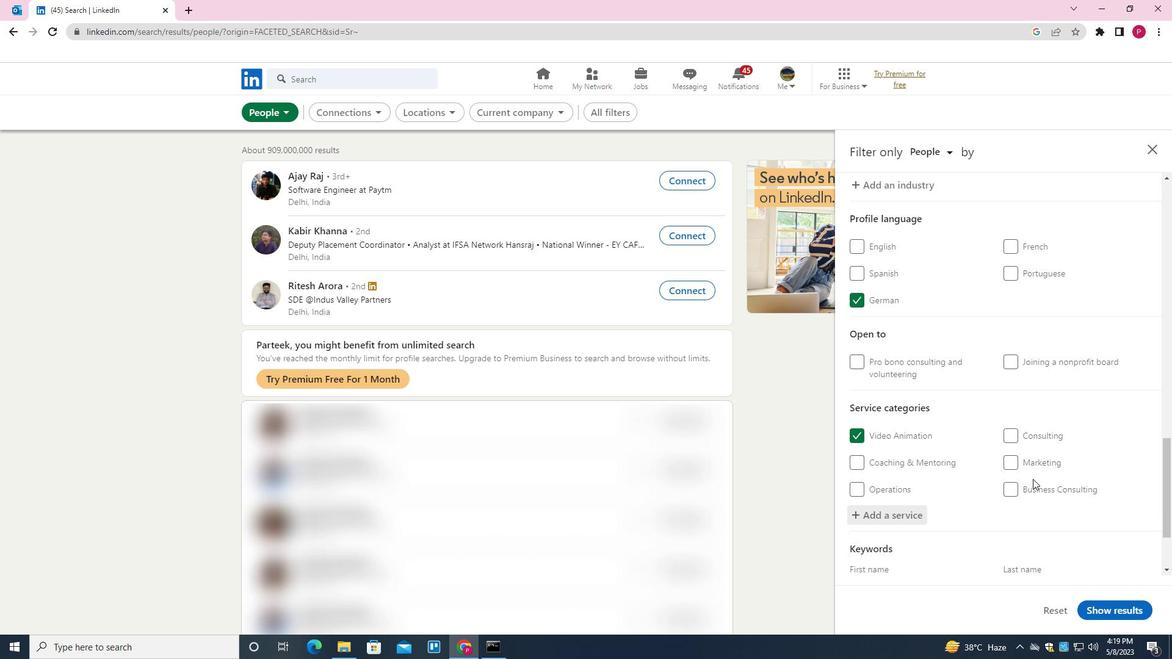 
Action: Mouse moved to (955, 520)
Screenshot: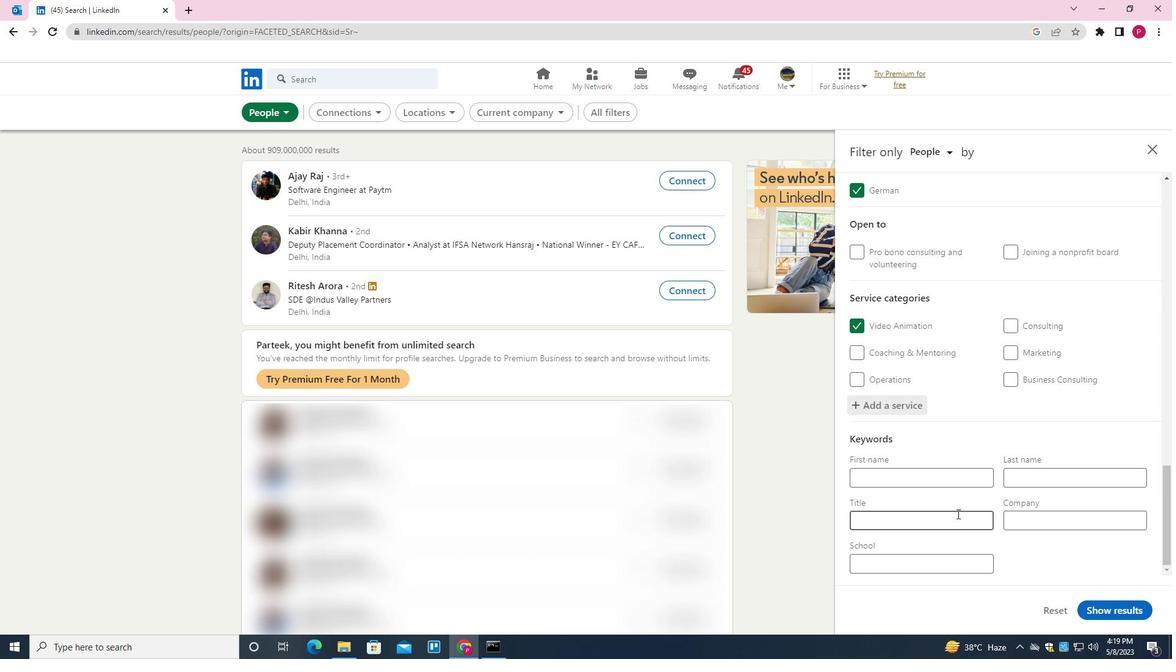 
Action: Mouse pressed left at (955, 520)
Screenshot: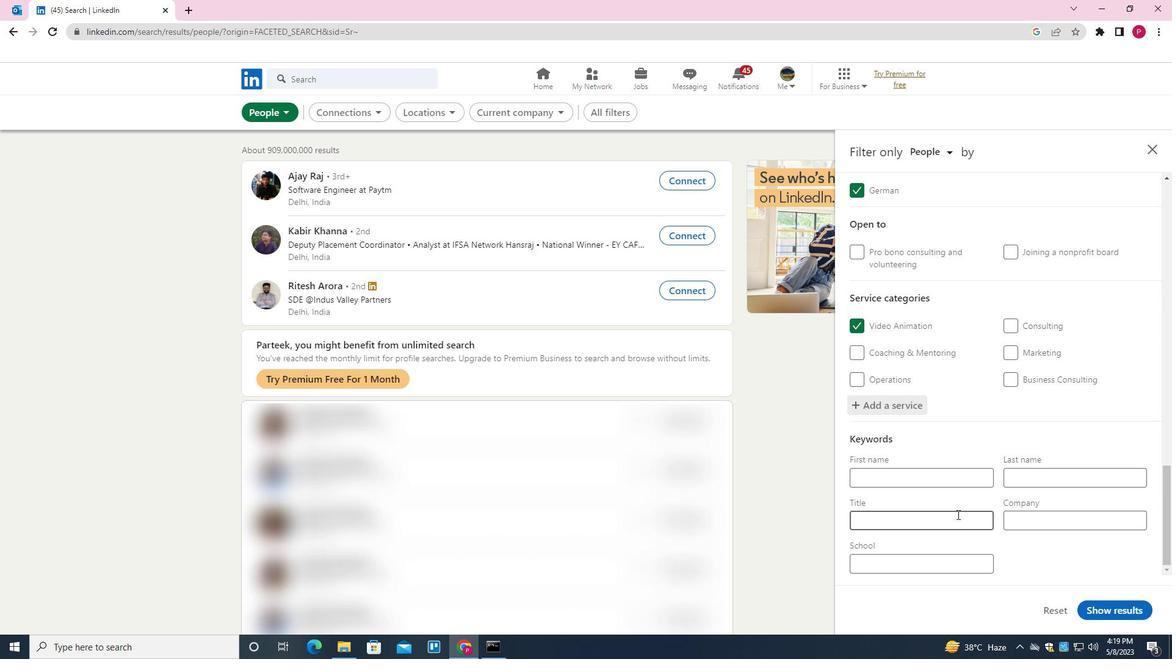 
Action: Key pressed <Key.shift>CONTENT<Key.space><Key.shift>CREATOR
Screenshot: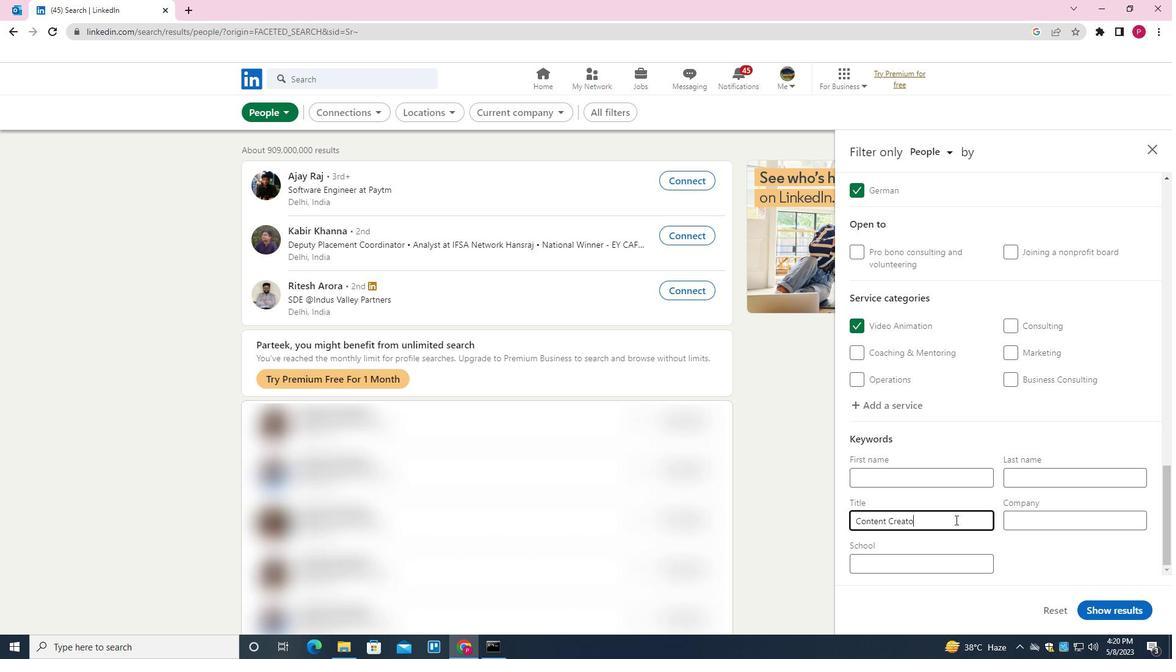 
Action: Mouse moved to (1098, 609)
Screenshot: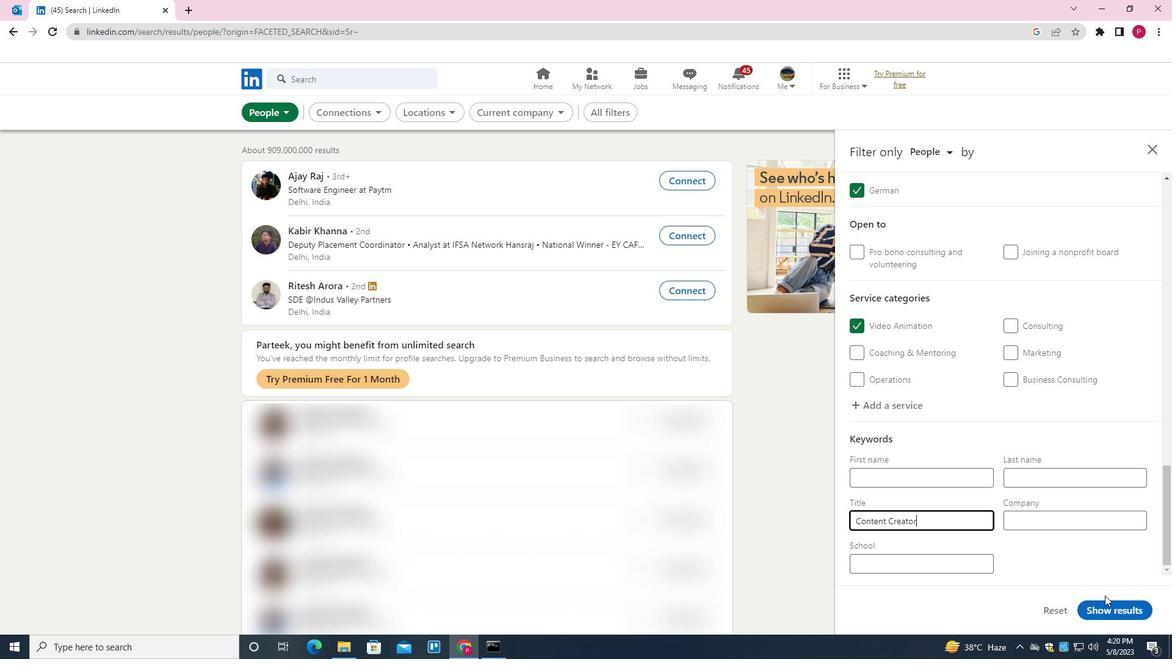 
Action: Mouse pressed left at (1098, 609)
Screenshot: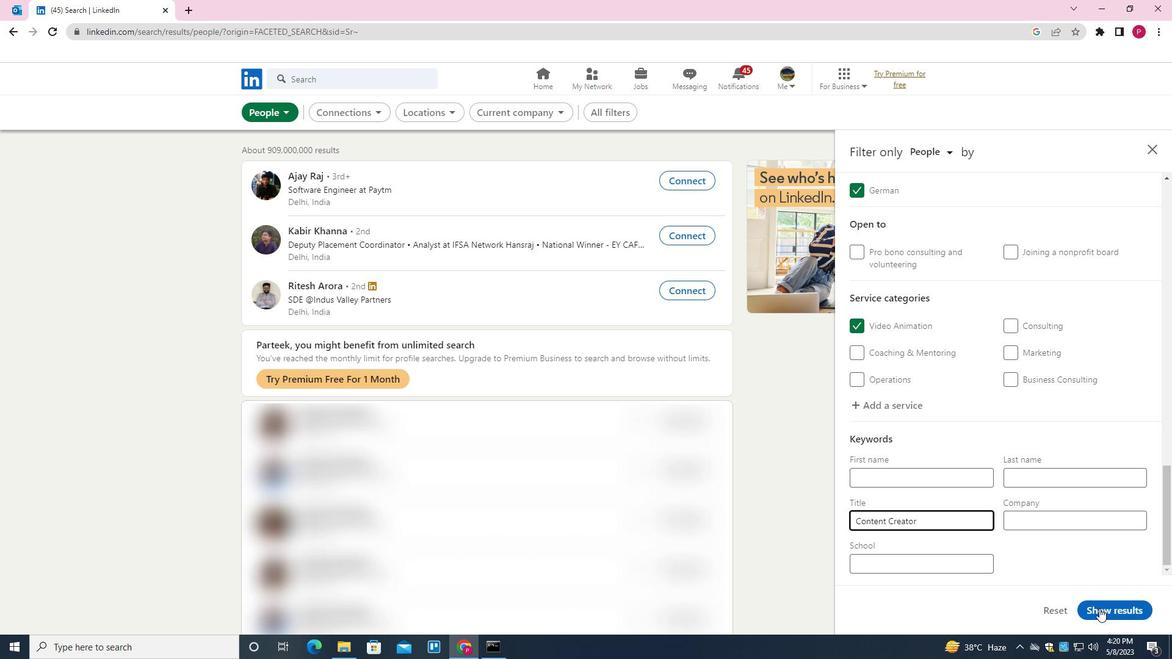 
Action: Mouse moved to (1004, 486)
Screenshot: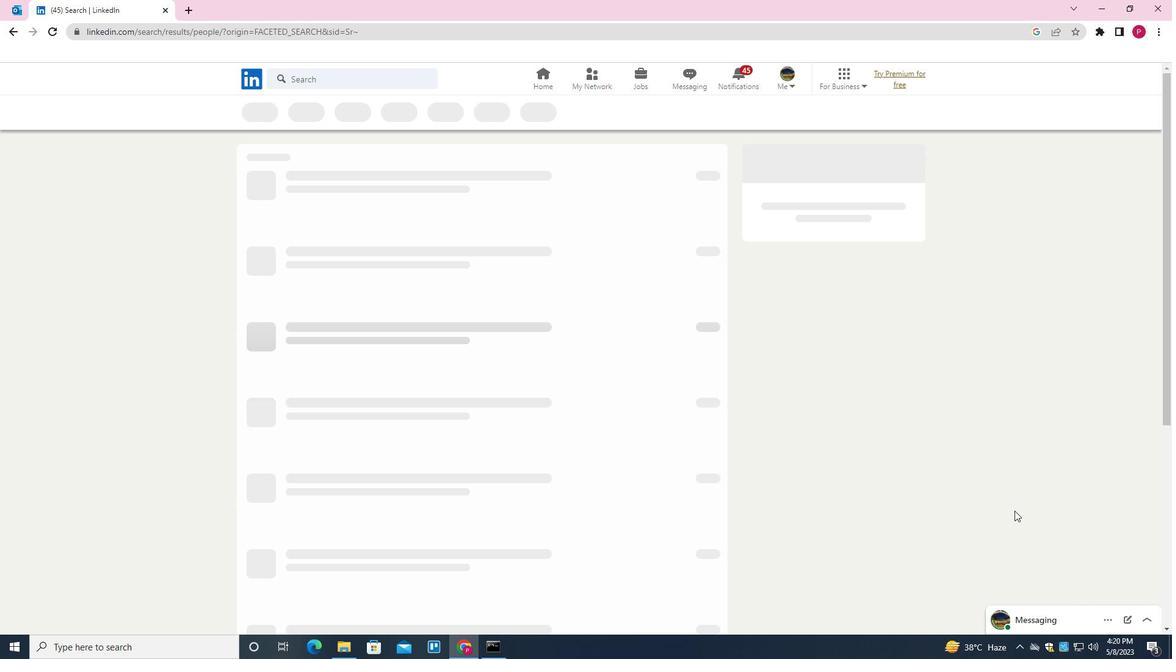 
